 Task: Add an event with the title Presentation Rehearsal and Feedback Session, date '2023/12/04', time 8:30 AM to 10:30 AMand add a description: Based on the analysis conducted, providing recommendations and actionable insights for future campaigns or adjustments to the current campaign. These recommendations may include refining the target audience, adjusting messaging, optimizing marketing channels, modifying creative elements, or reallocating resources.Select event color  Peacock . Add location for the event as: Antwerp, Belgium, logged in from the account softage.4@softage.netand send the event invitation to softage.1@softage.net and softage.2@softage.net. Set a reminder for the event Doesn't repeat
Action: Mouse moved to (84, 119)
Screenshot: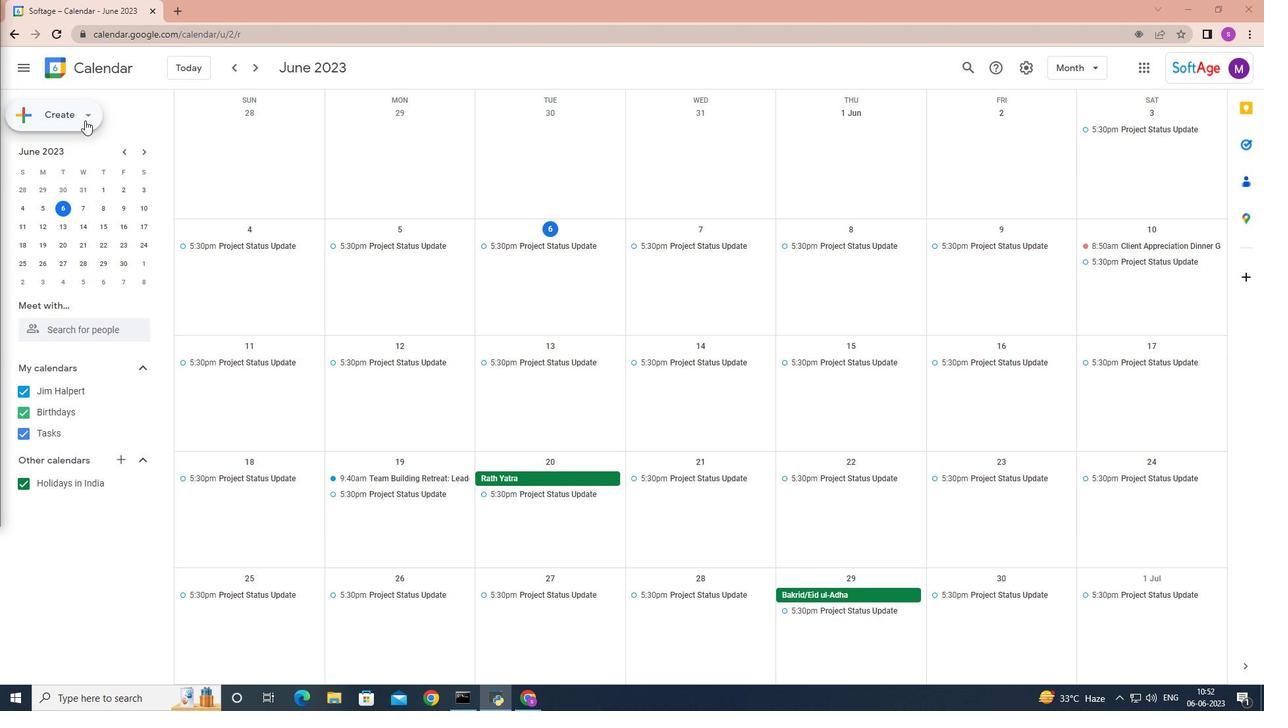 
Action: Mouse pressed left at (84, 119)
Screenshot: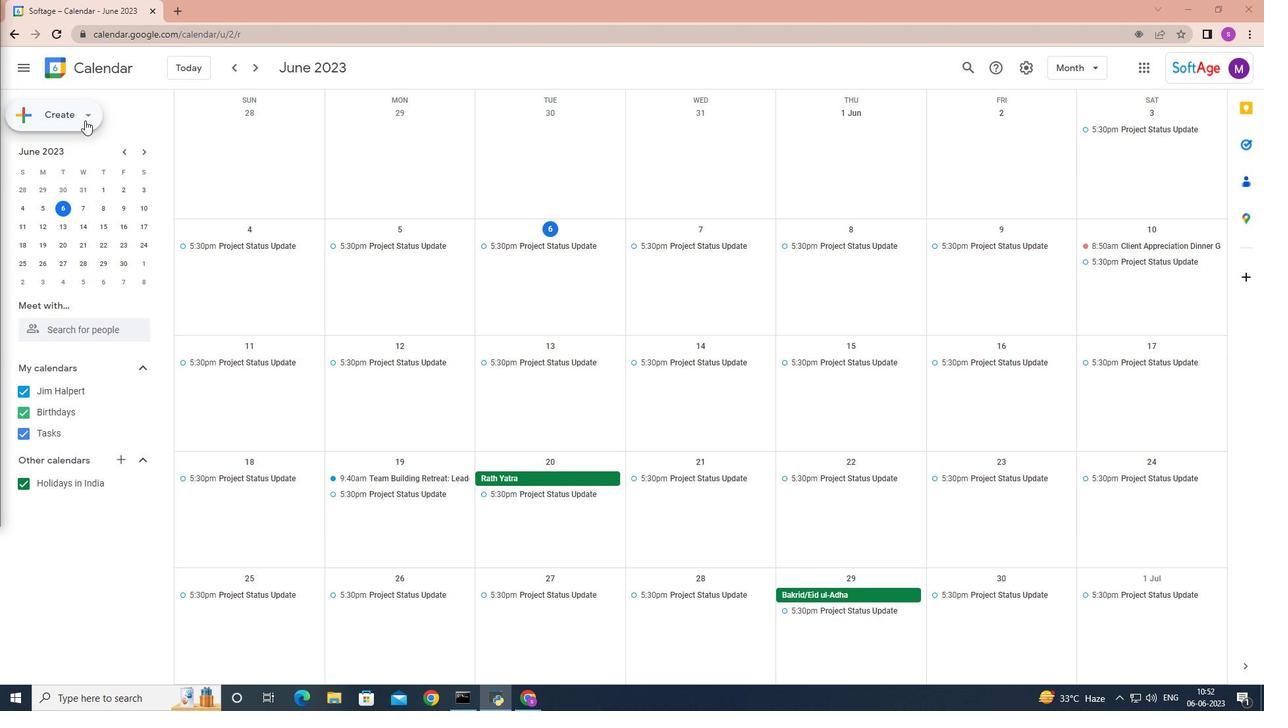 
Action: Mouse moved to (76, 148)
Screenshot: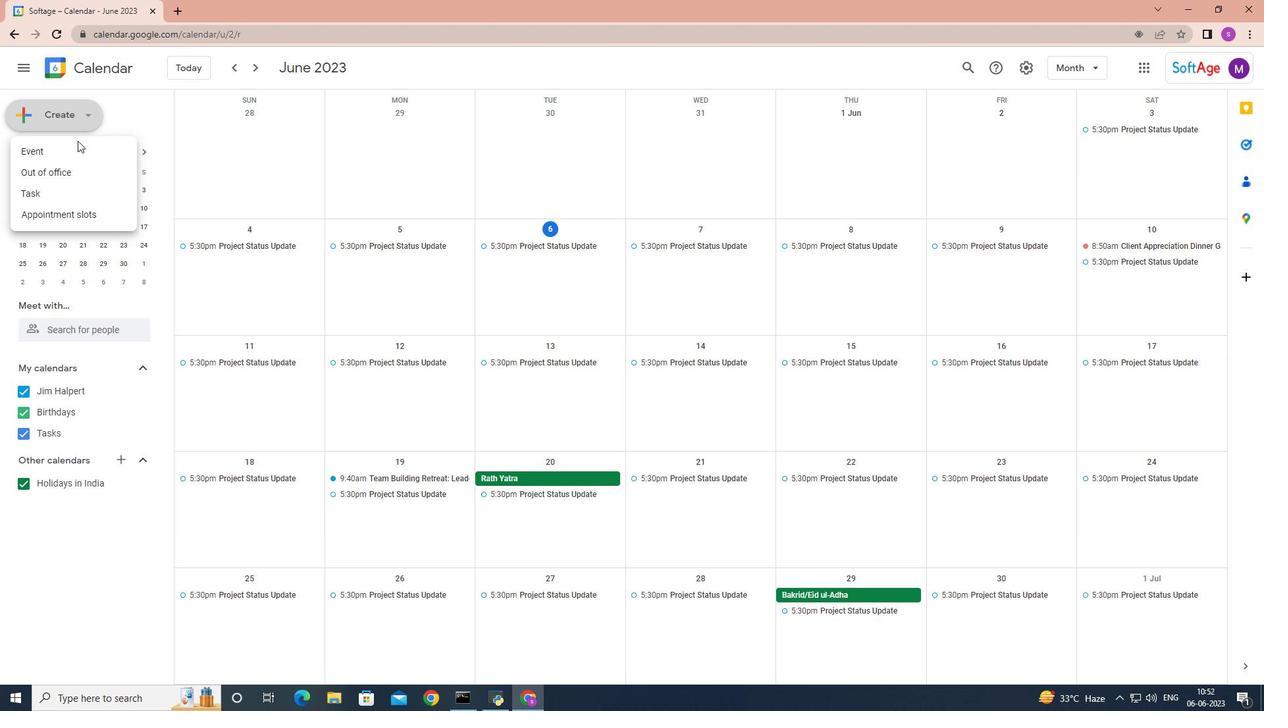 
Action: Mouse pressed left at (76, 148)
Screenshot: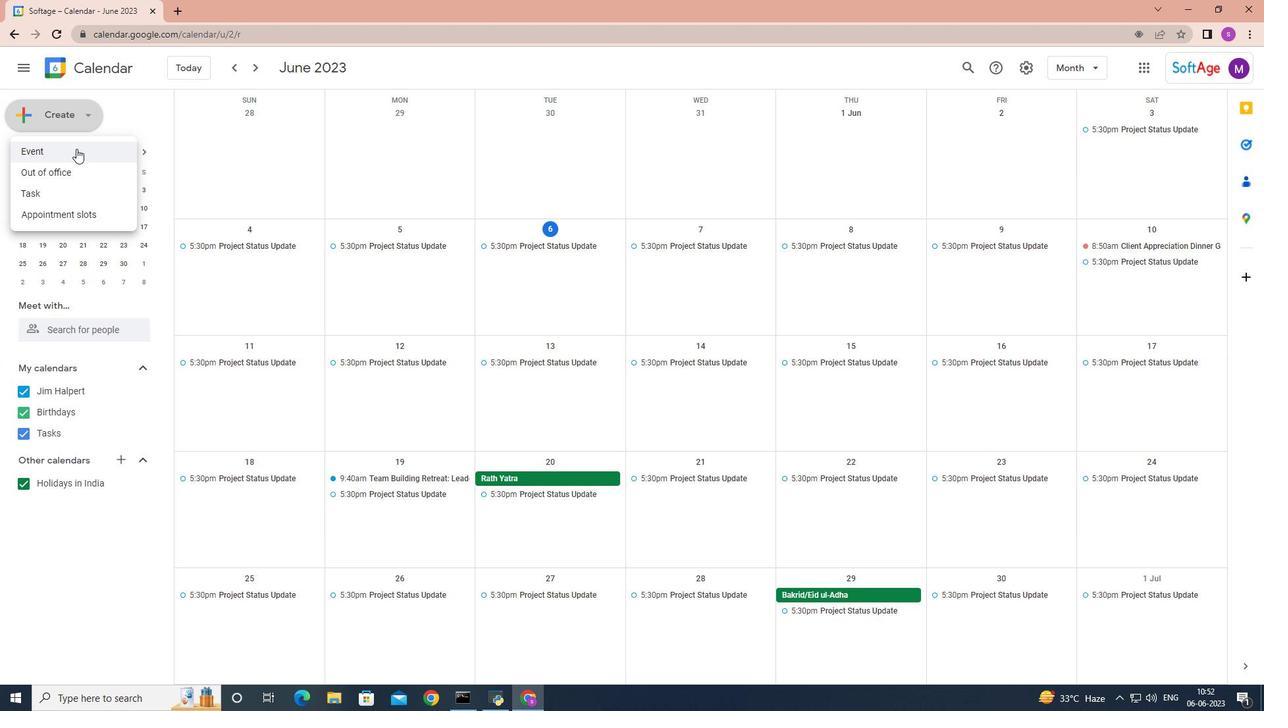 
Action: Mouse moved to (354, 518)
Screenshot: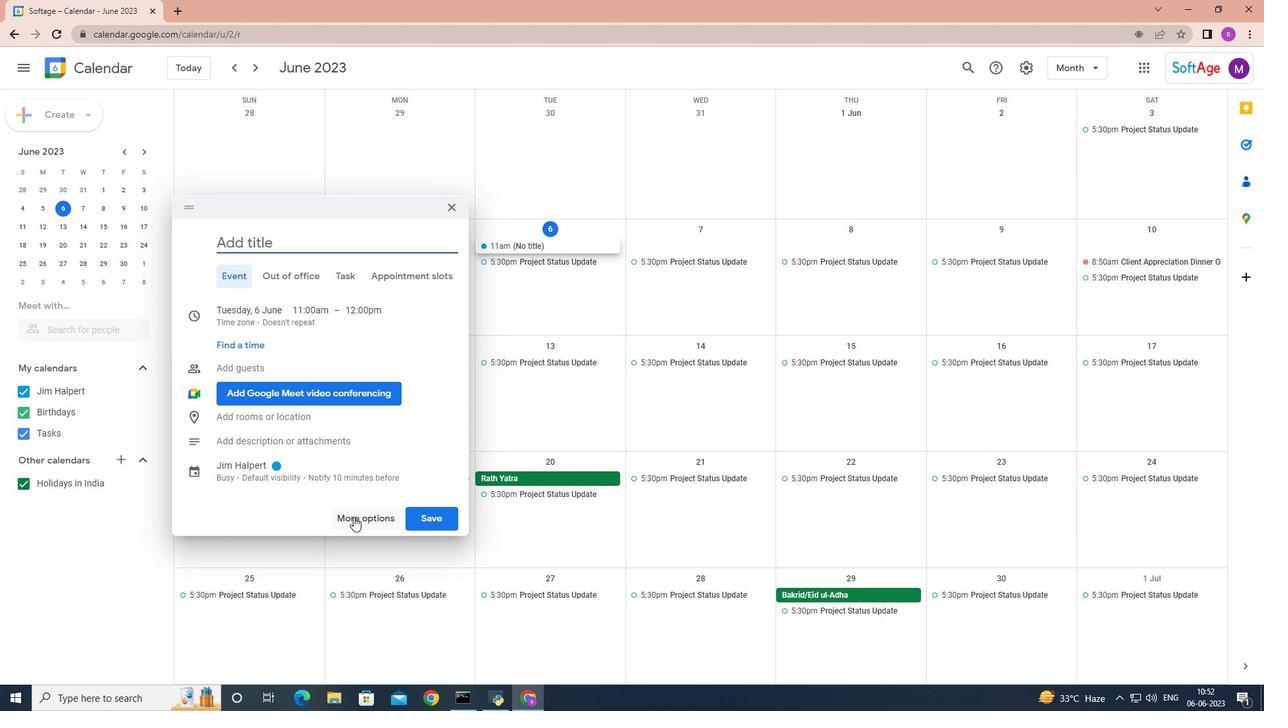 
Action: Mouse pressed left at (354, 518)
Screenshot: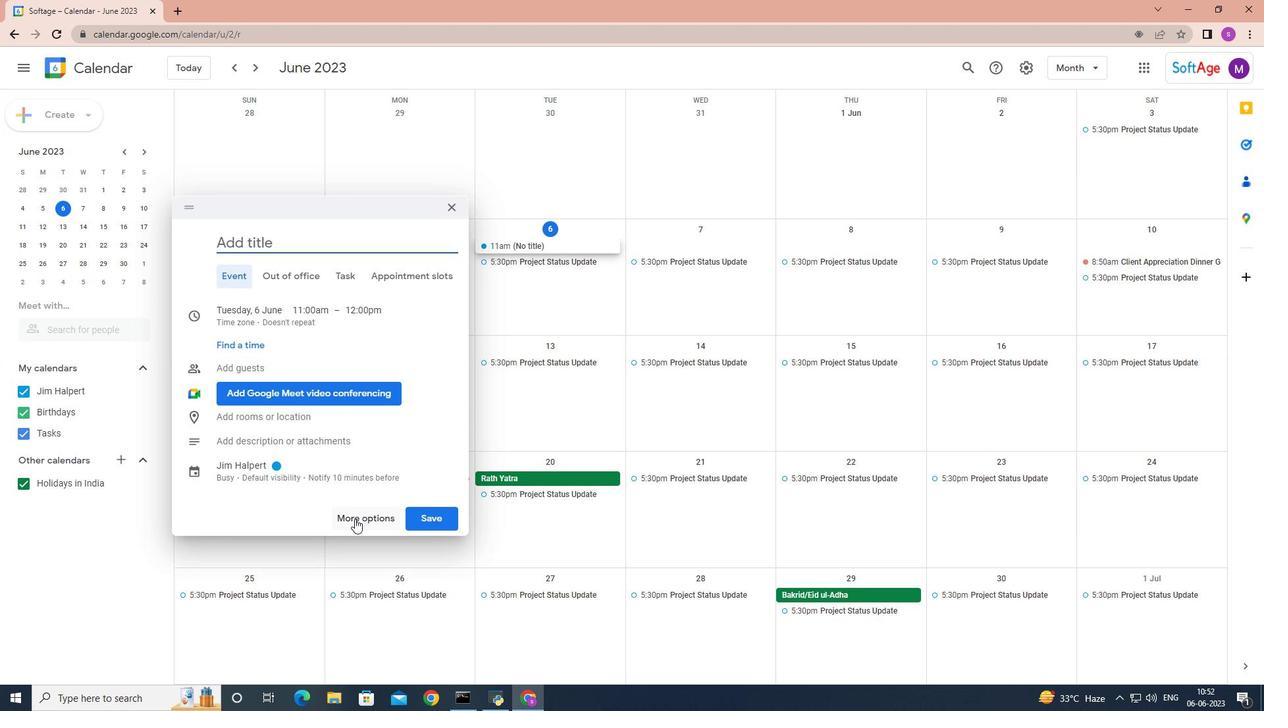 
Action: Mouse moved to (355, 520)
Screenshot: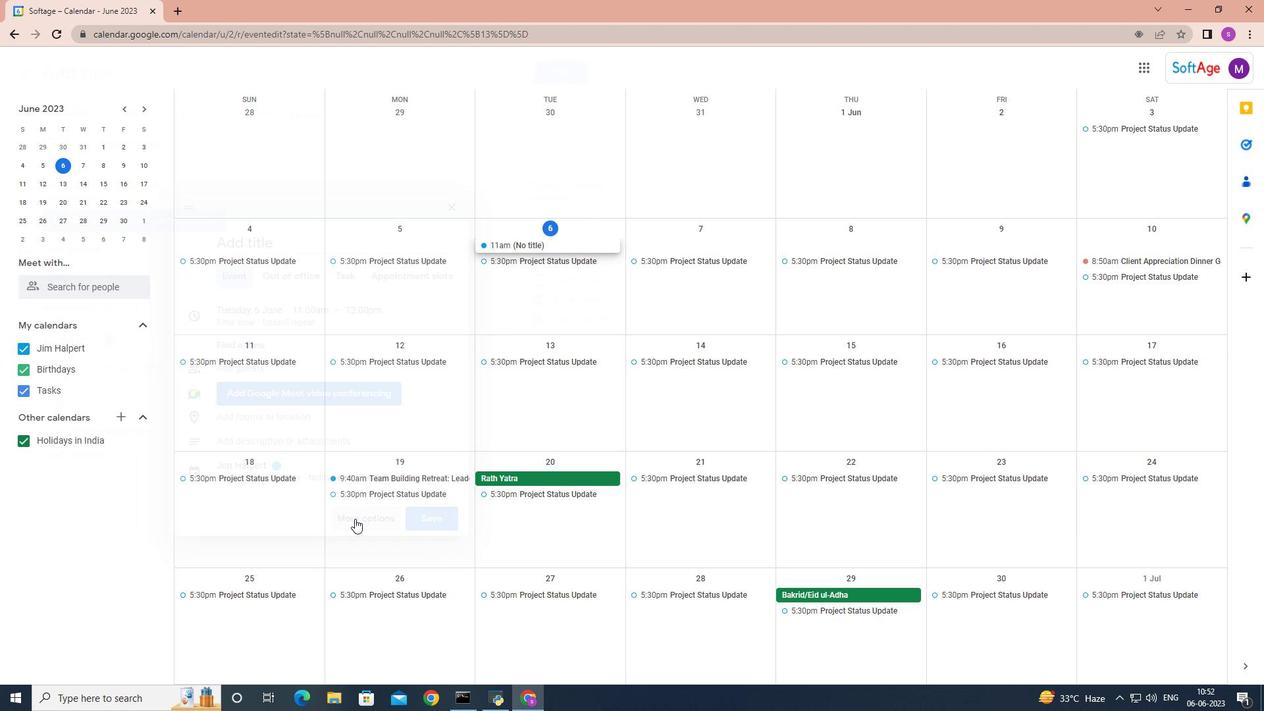 
Action: Key pressed <Key.shift>Presentation<Key.space><Key.shift>Red<Key.backspace>hearsal<Key.space>and<Key.space><Key.shift>Feedback<Key.space><Key.shift>Session<Key.space>
Screenshot: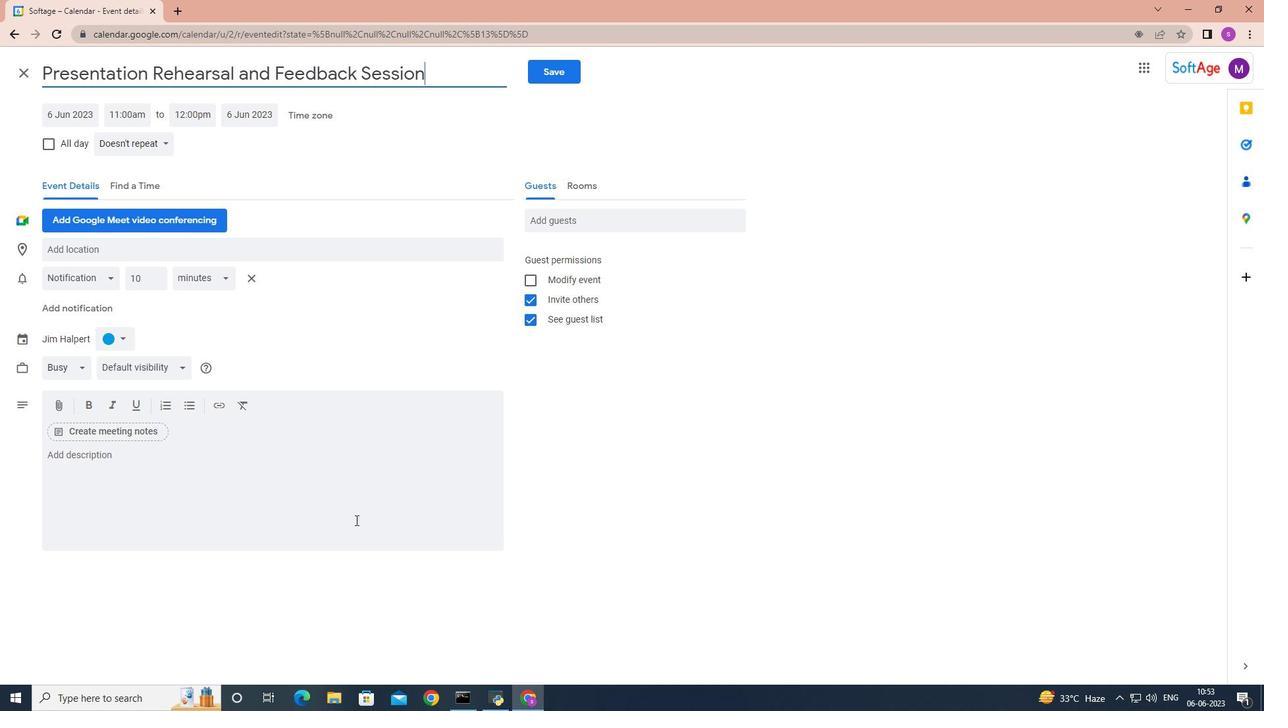 
Action: Mouse moved to (86, 113)
Screenshot: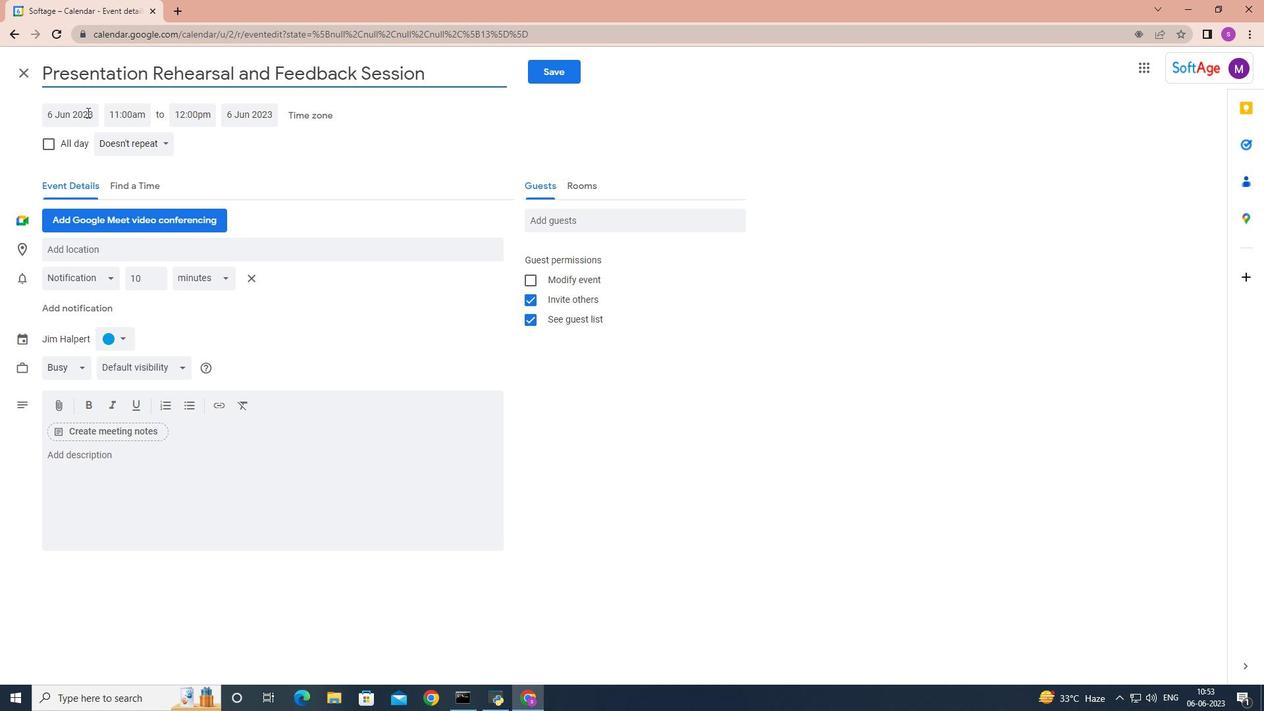 
Action: Mouse pressed left at (86, 113)
Screenshot: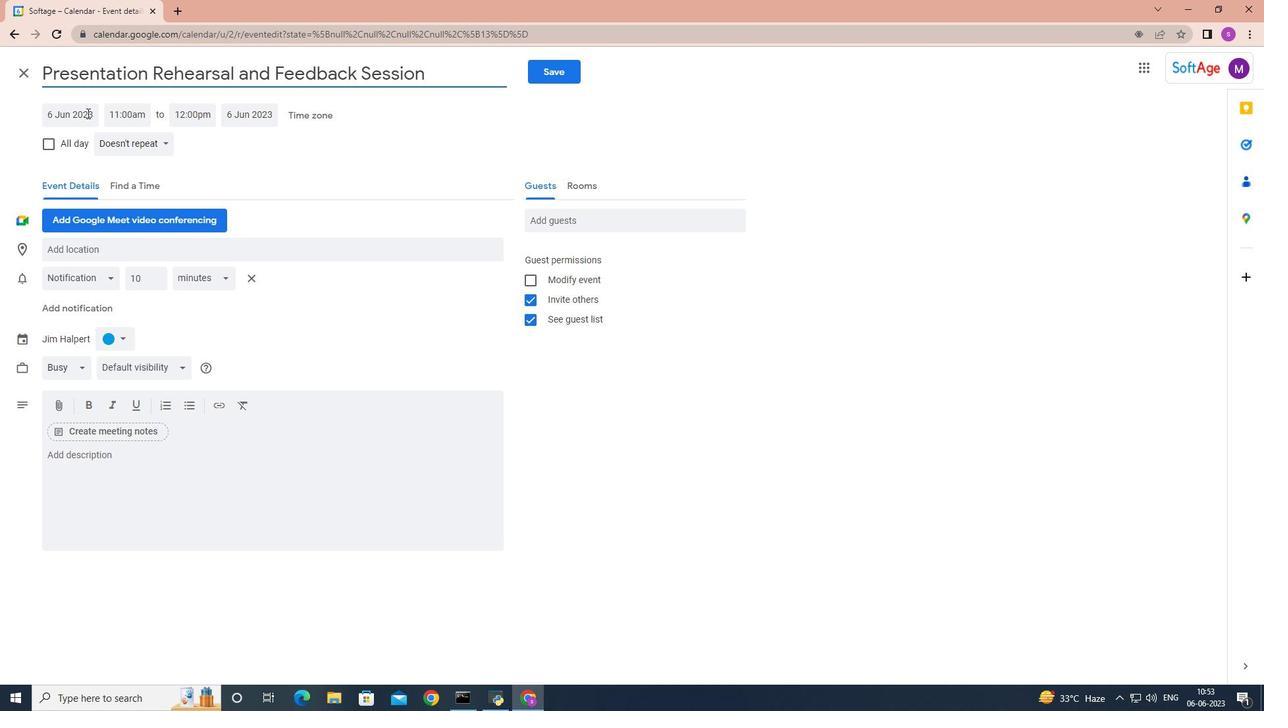 
Action: Mouse moved to (209, 140)
Screenshot: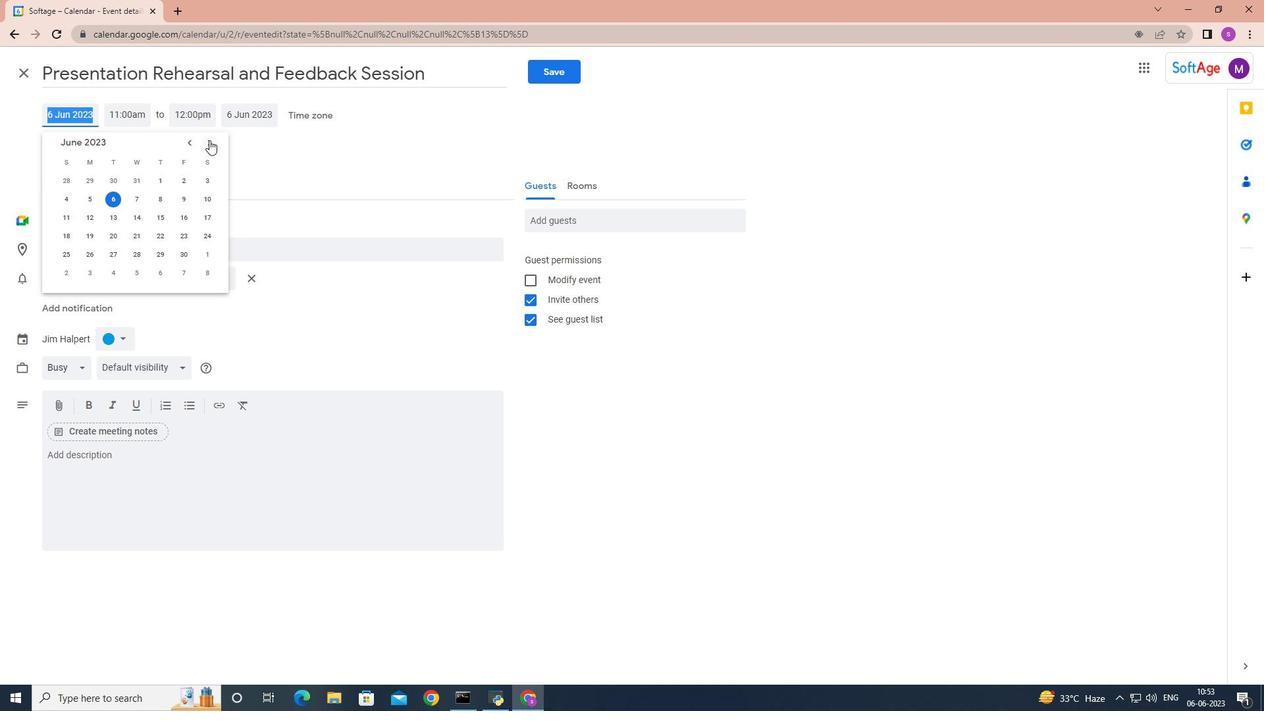 
Action: Mouse pressed left at (209, 140)
Screenshot: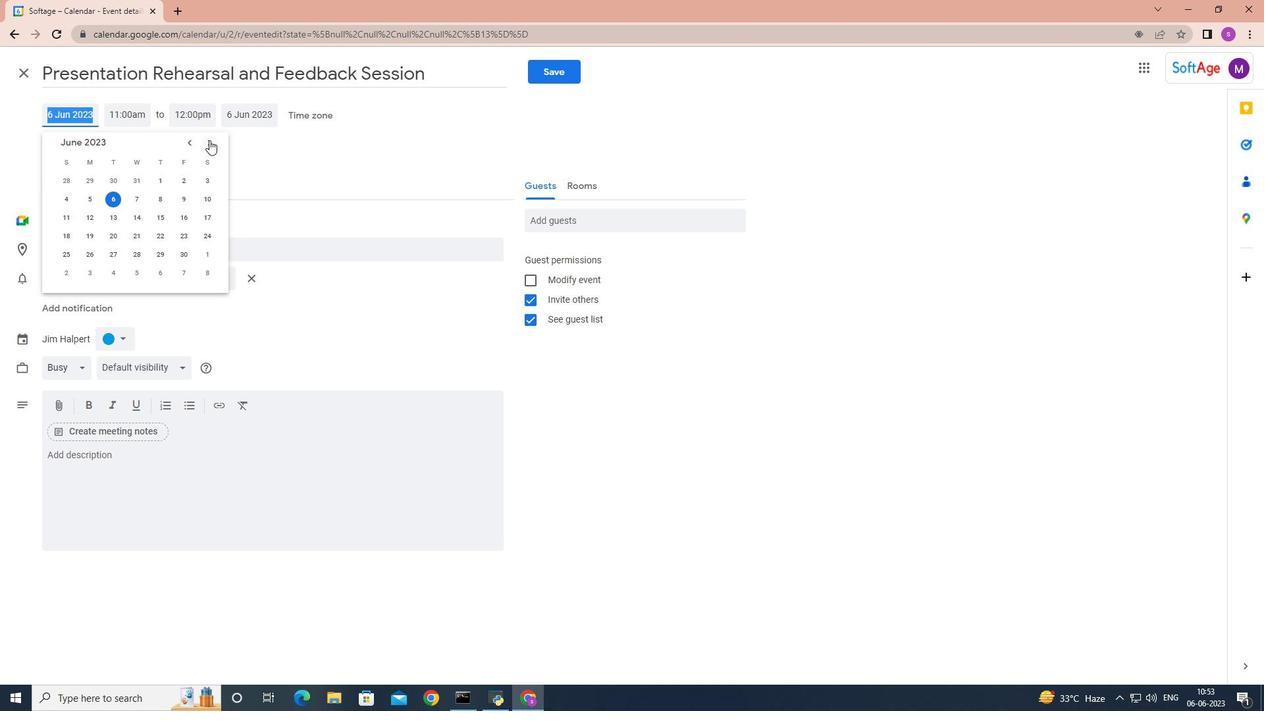 
Action: Mouse pressed left at (209, 140)
Screenshot: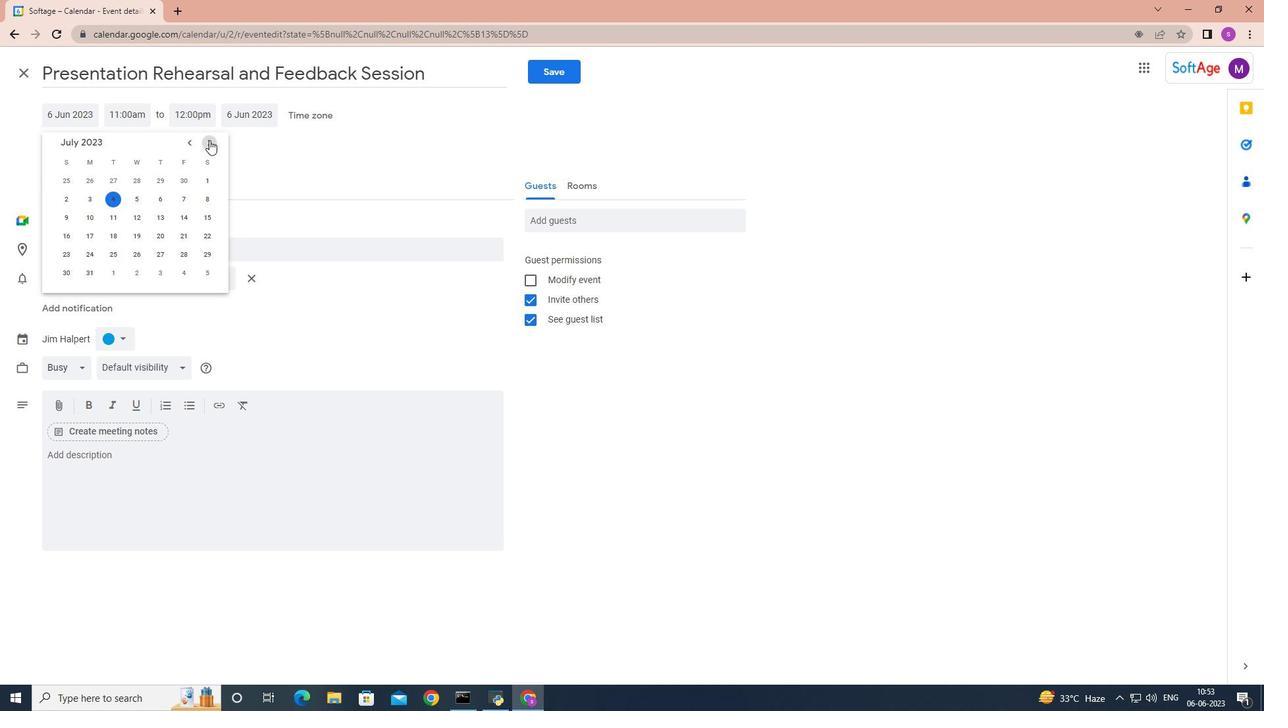 
Action: Mouse pressed left at (209, 140)
Screenshot: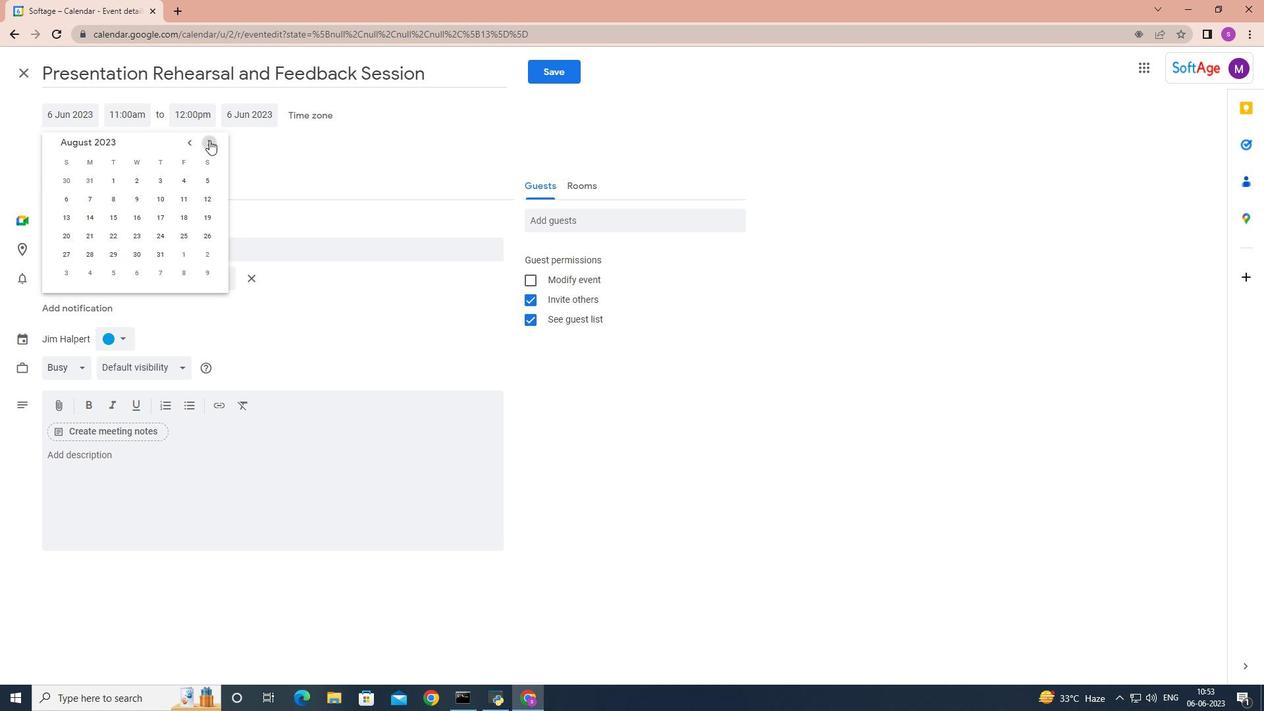
Action: Mouse pressed left at (209, 140)
Screenshot: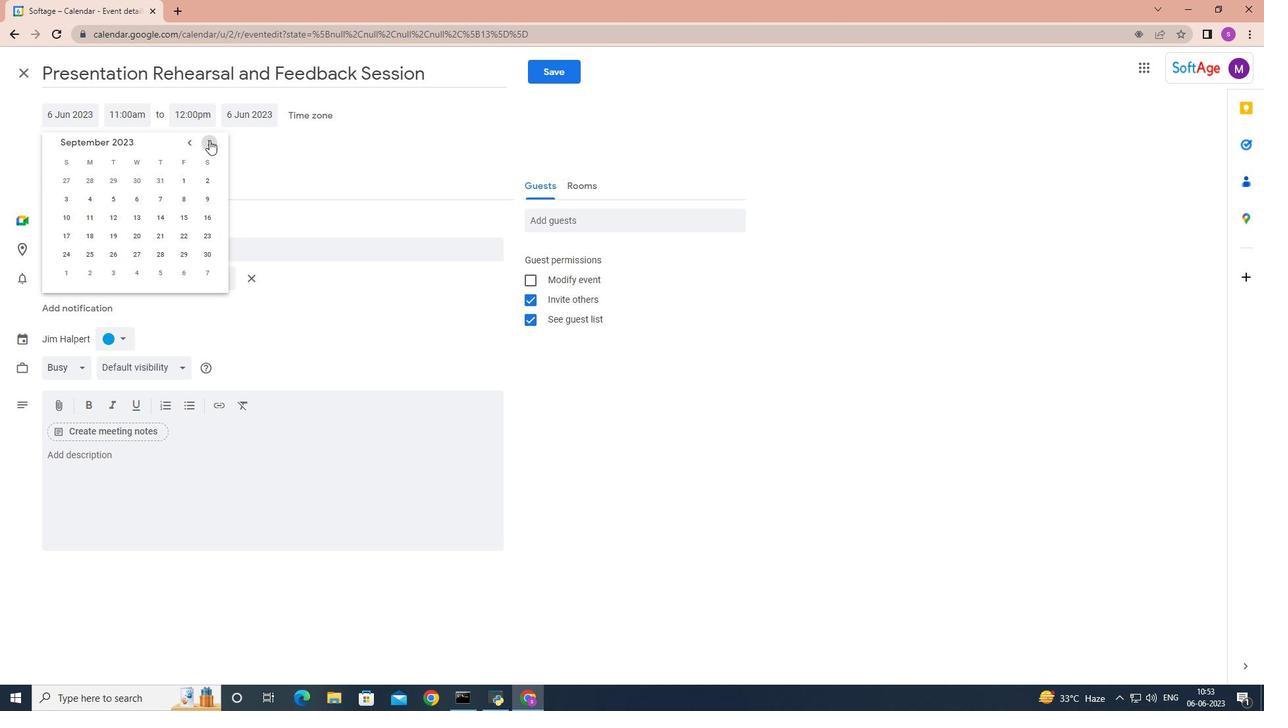 
Action: Mouse pressed left at (209, 140)
Screenshot: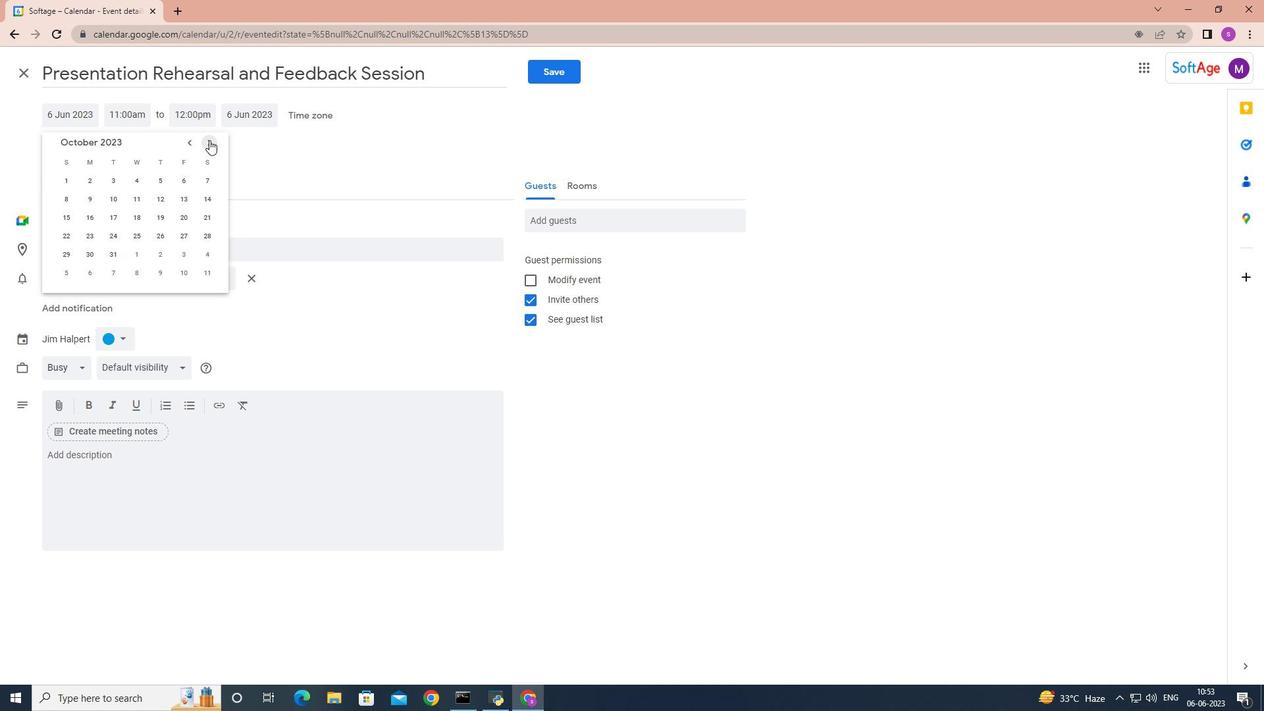 
Action: Mouse pressed left at (209, 140)
Screenshot: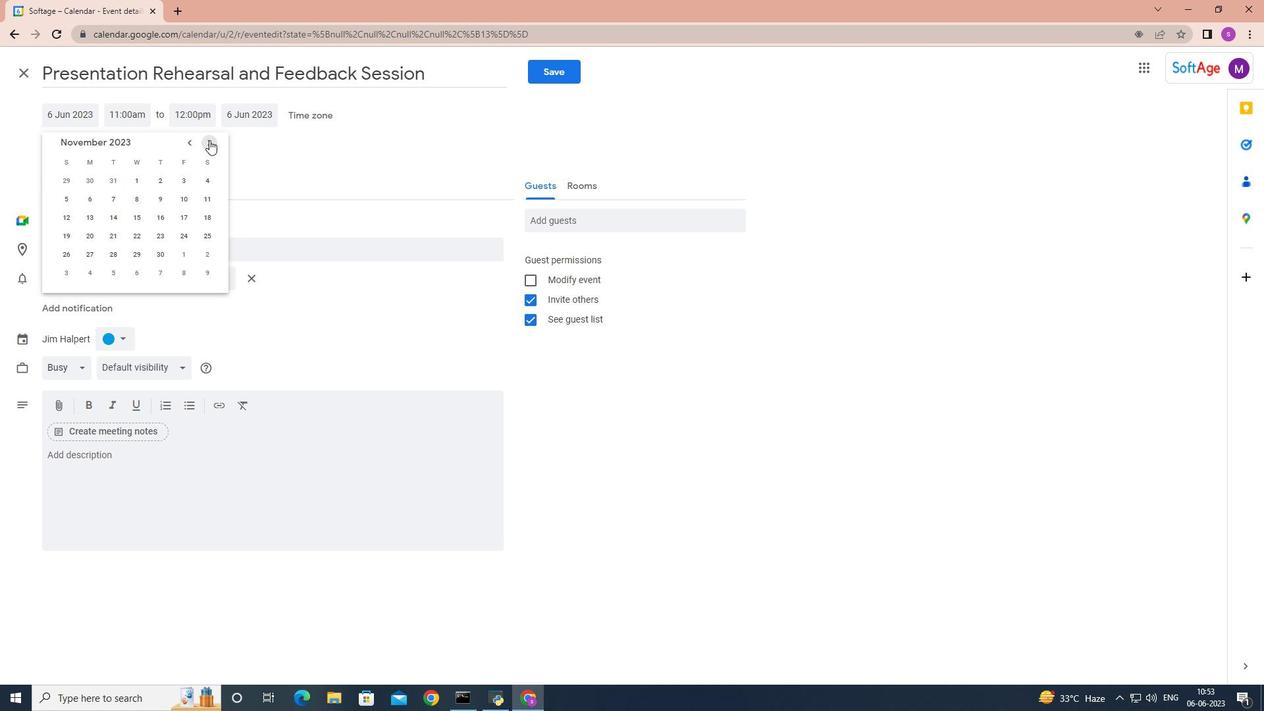 
Action: Mouse moved to (91, 200)
Screenshot: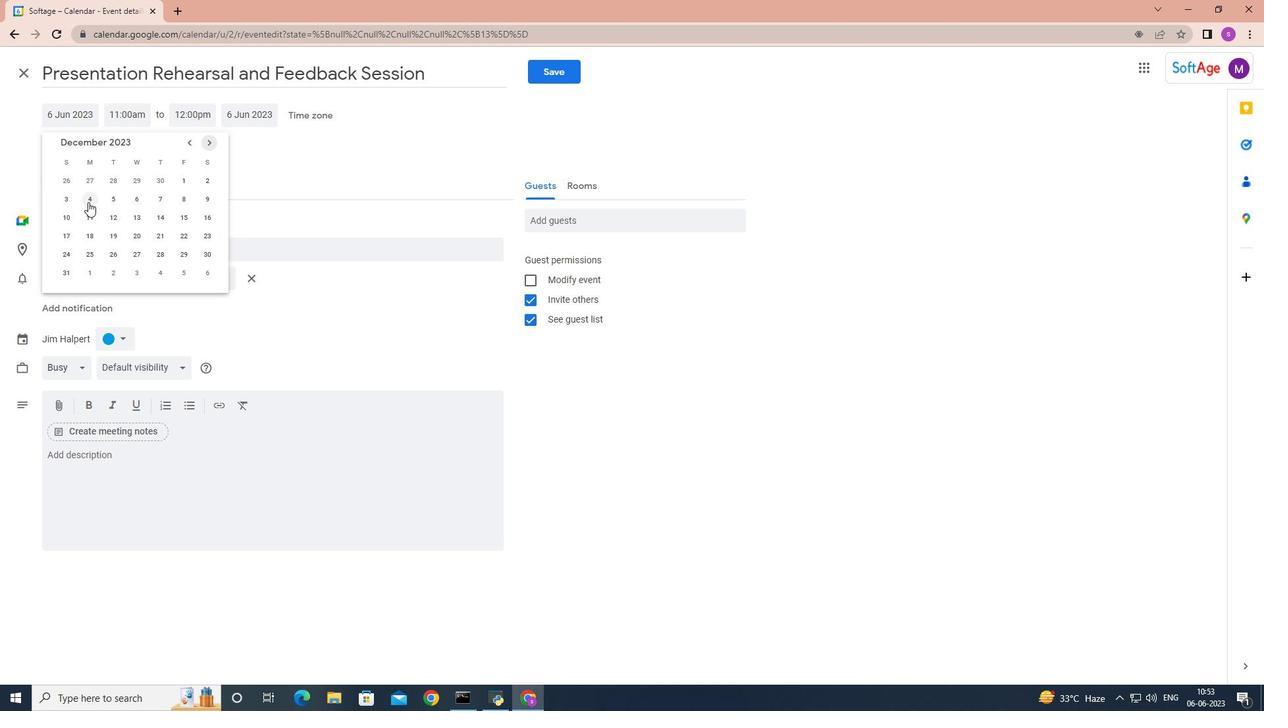 
Action: Mouse pressed left at (91, 200)
Screenshot: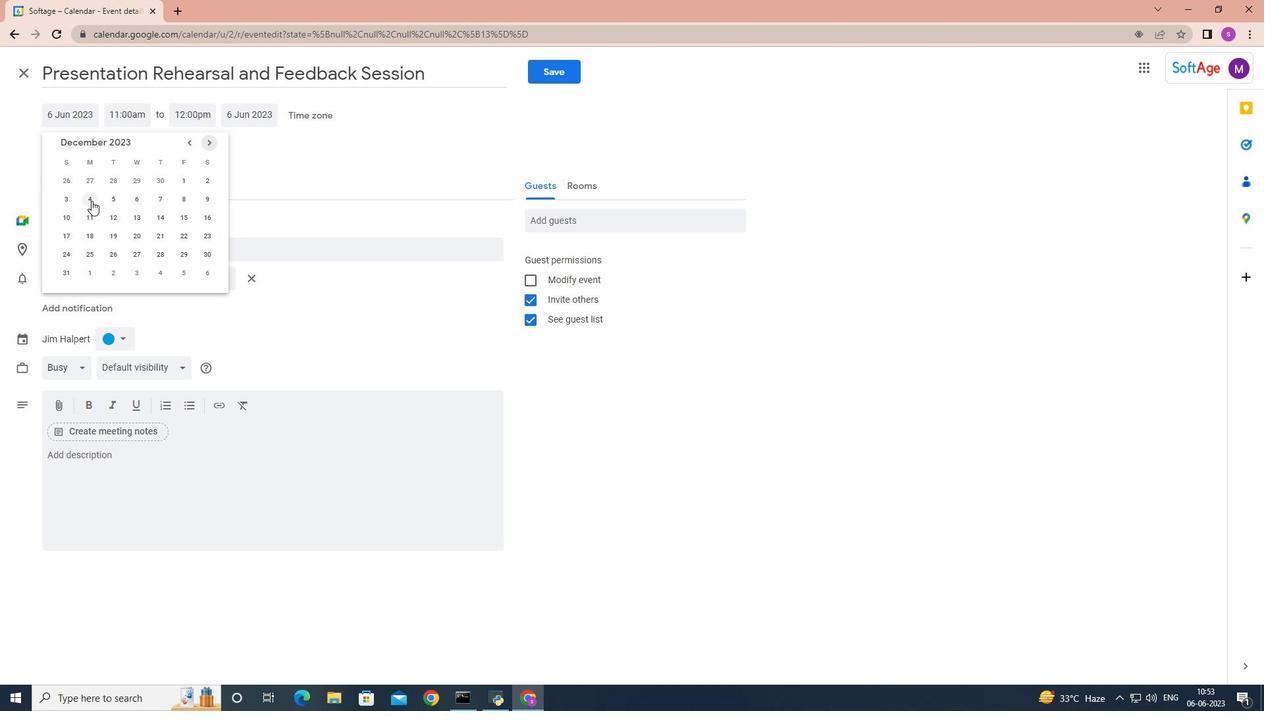 
Action: Mouse moved to (130, 112)
Screenshot: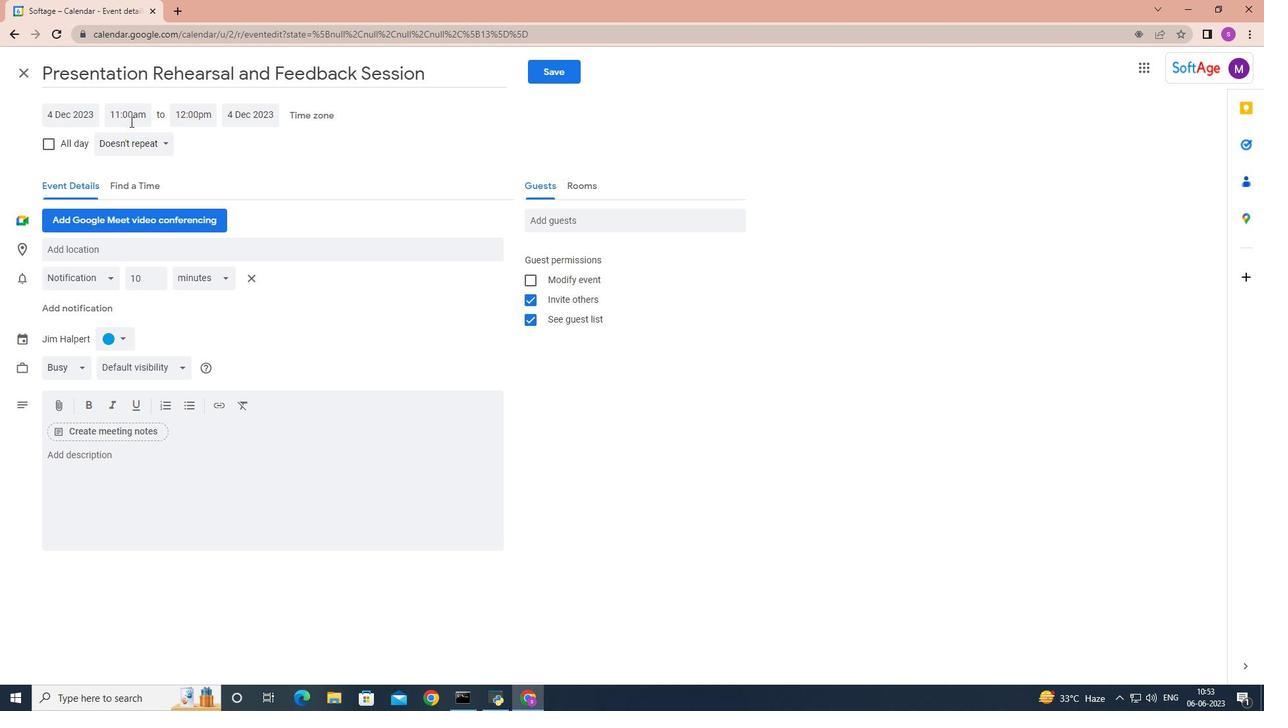 
Action: Mouse pressed left at (130, 112)
Screenshot: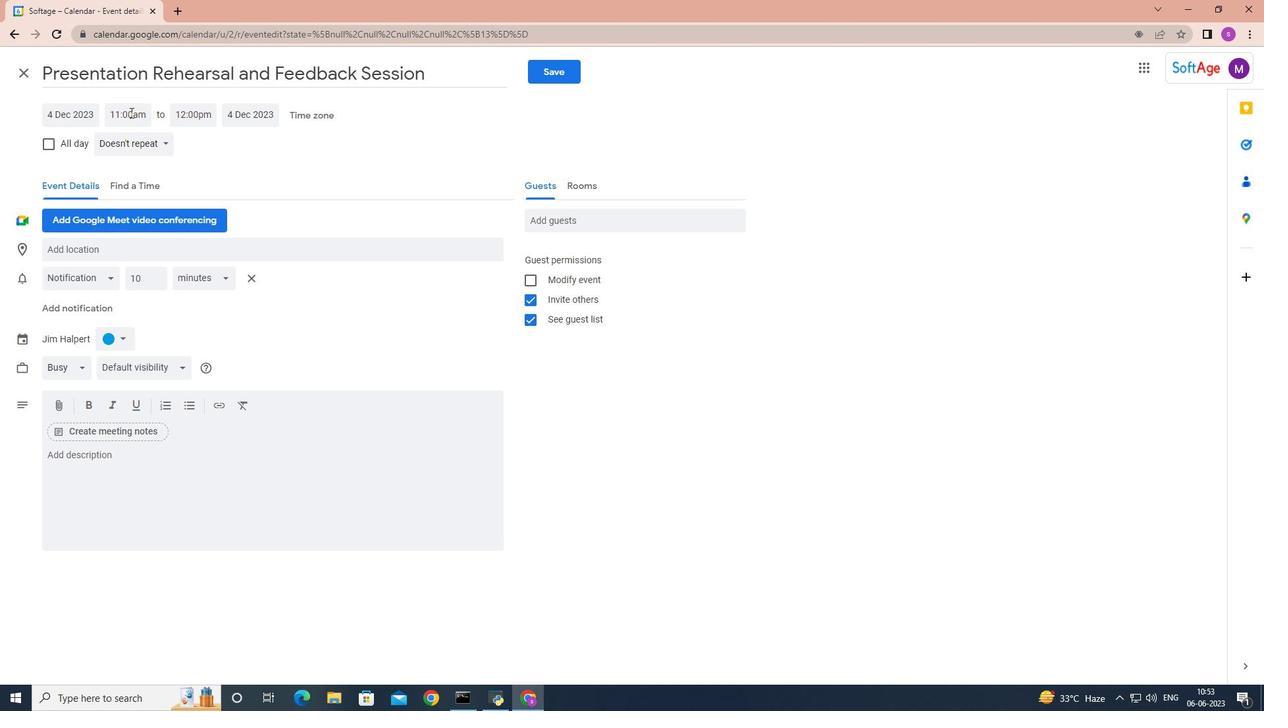 
Action: Mouse moved to (158, 188)
Screenshot: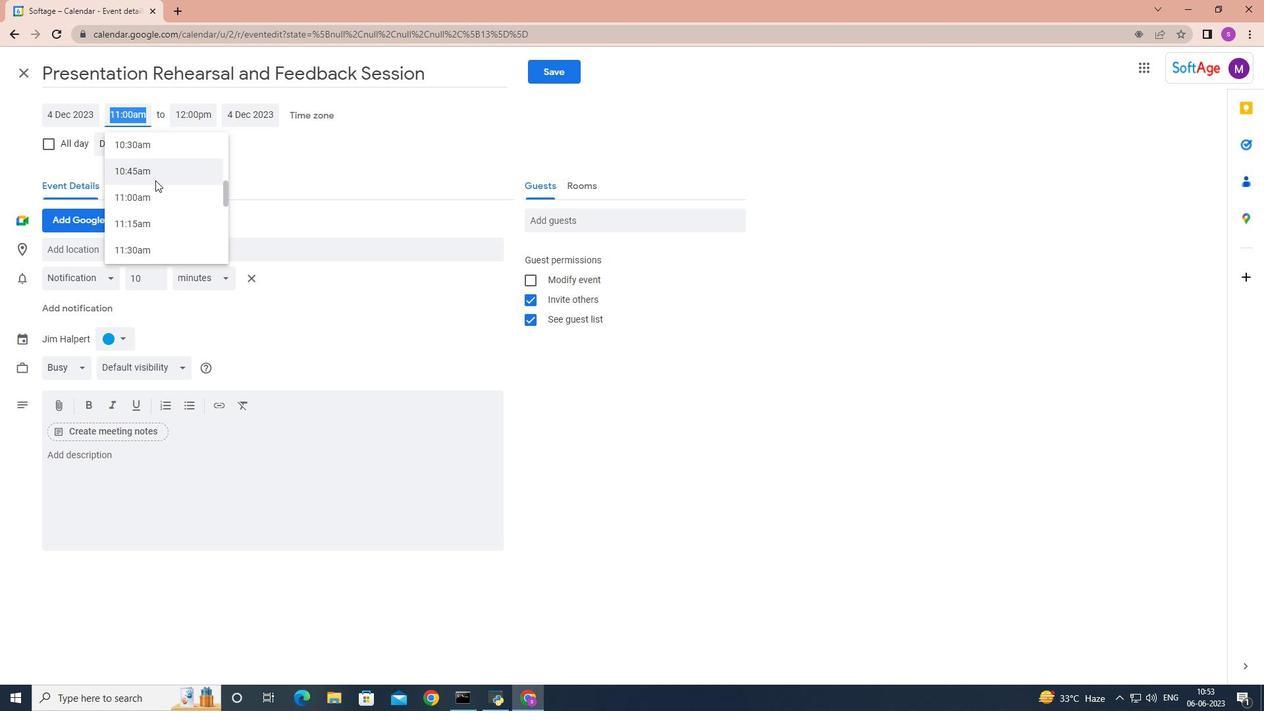 
Action: Mouse scrolled (158, 188) with delta (0, 0)
Screenshot: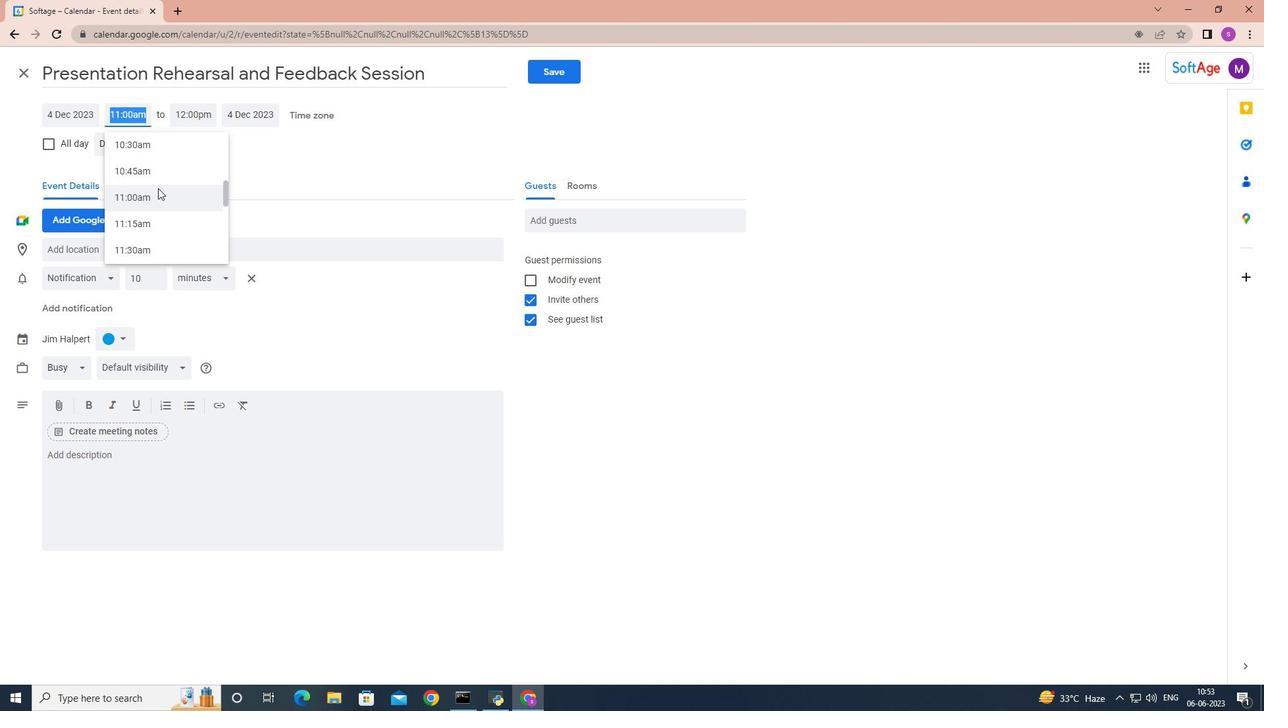 
Action: Mouse scrolled (158, 188) with delta (0, 0)
Screenshot: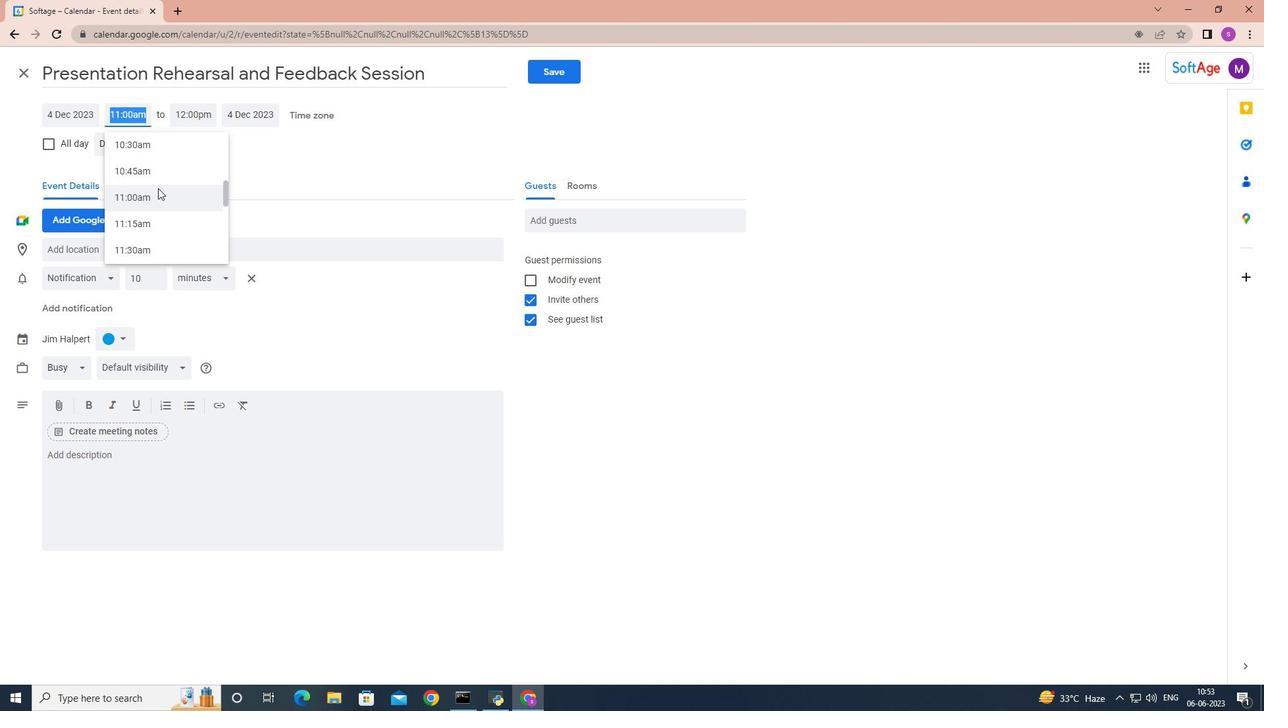 
Action: Mouse scrolled (158, 188) with delta (0, 0)
Screenshot: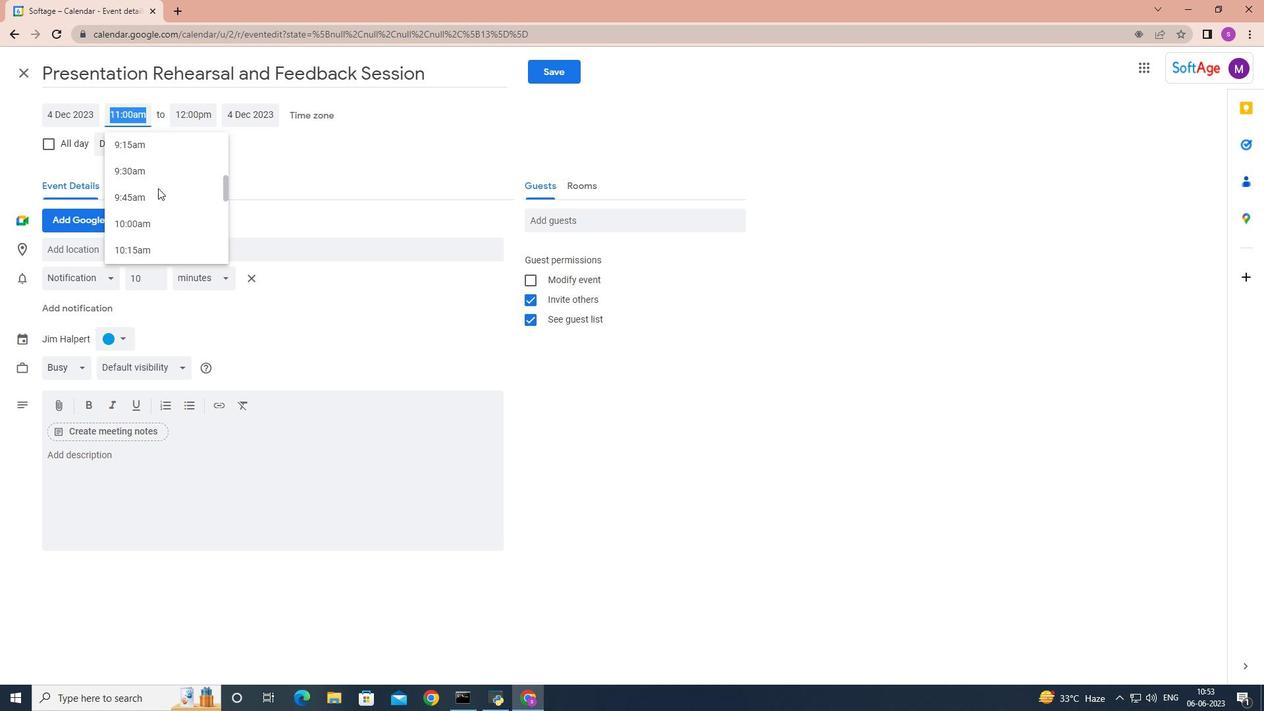 
Action: Mouse scrolled (158, 188) with delta (0, 0)
Screenshot: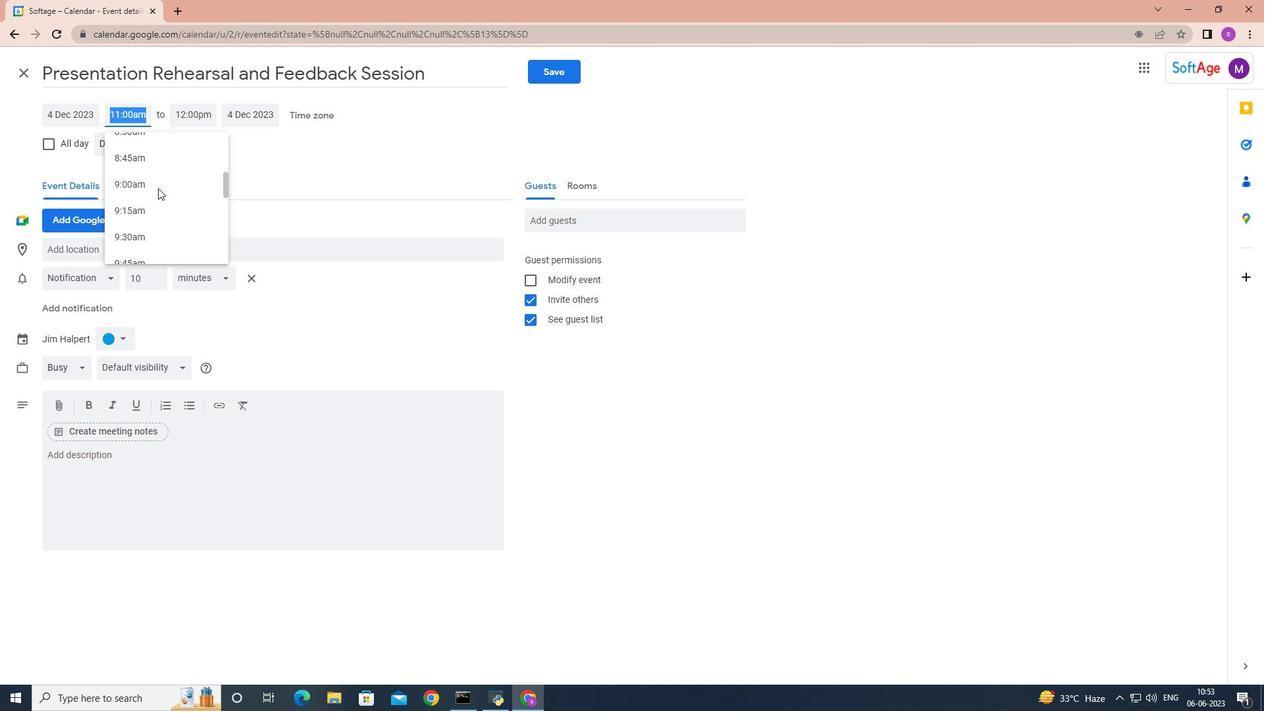 
Action: Mouse moved to (156, 198)
Screenshot: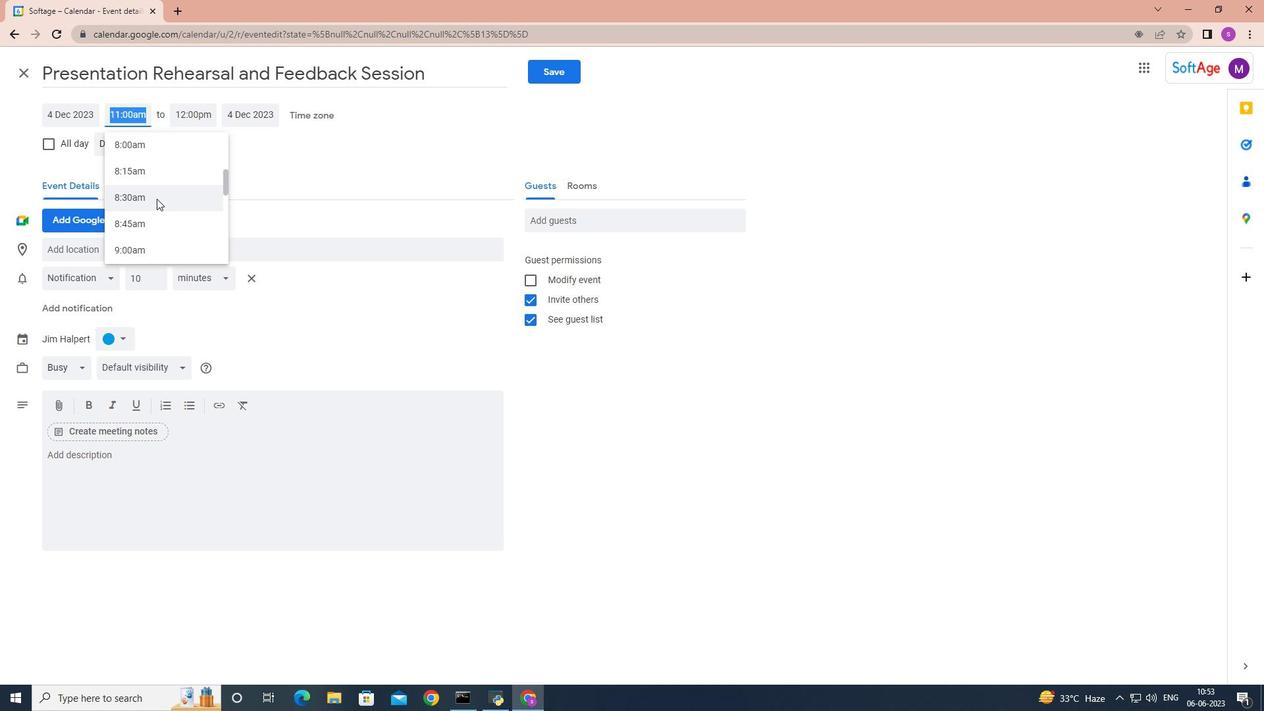
Action: Mouse pressed left at (156, 198)
Screenshot: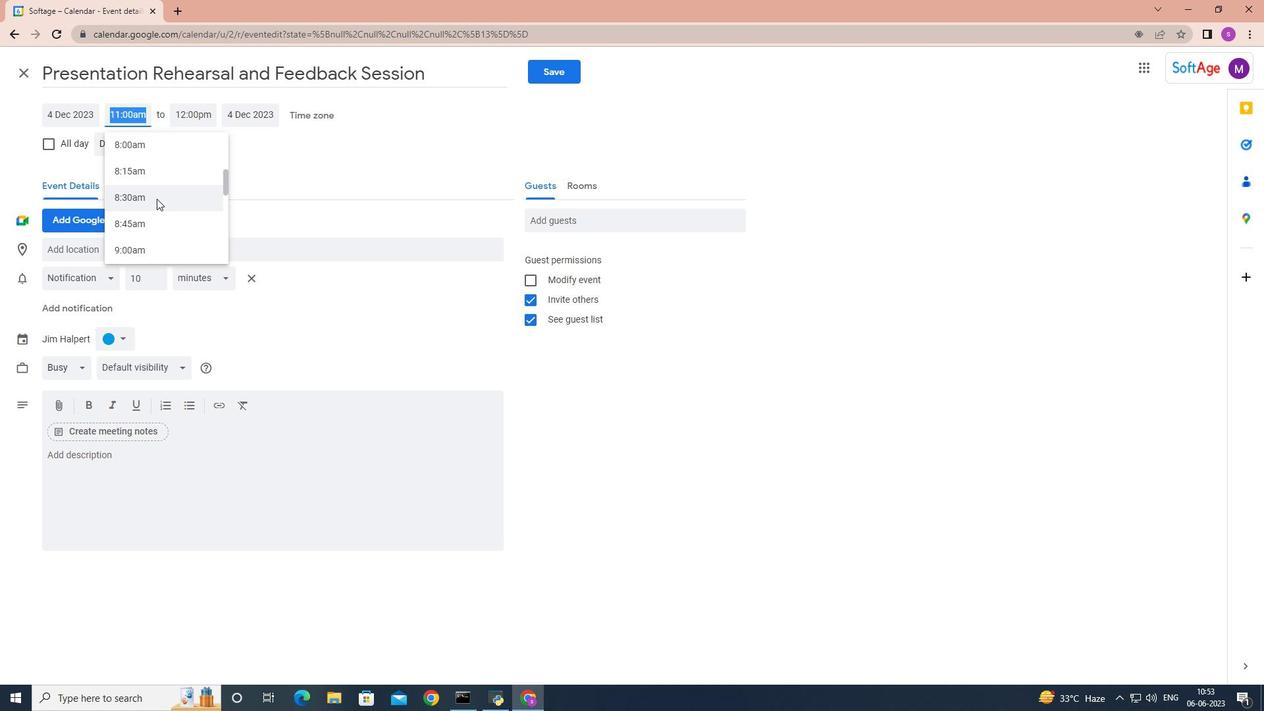 
Action: Mouse moved to (195, 114)
Screenshot: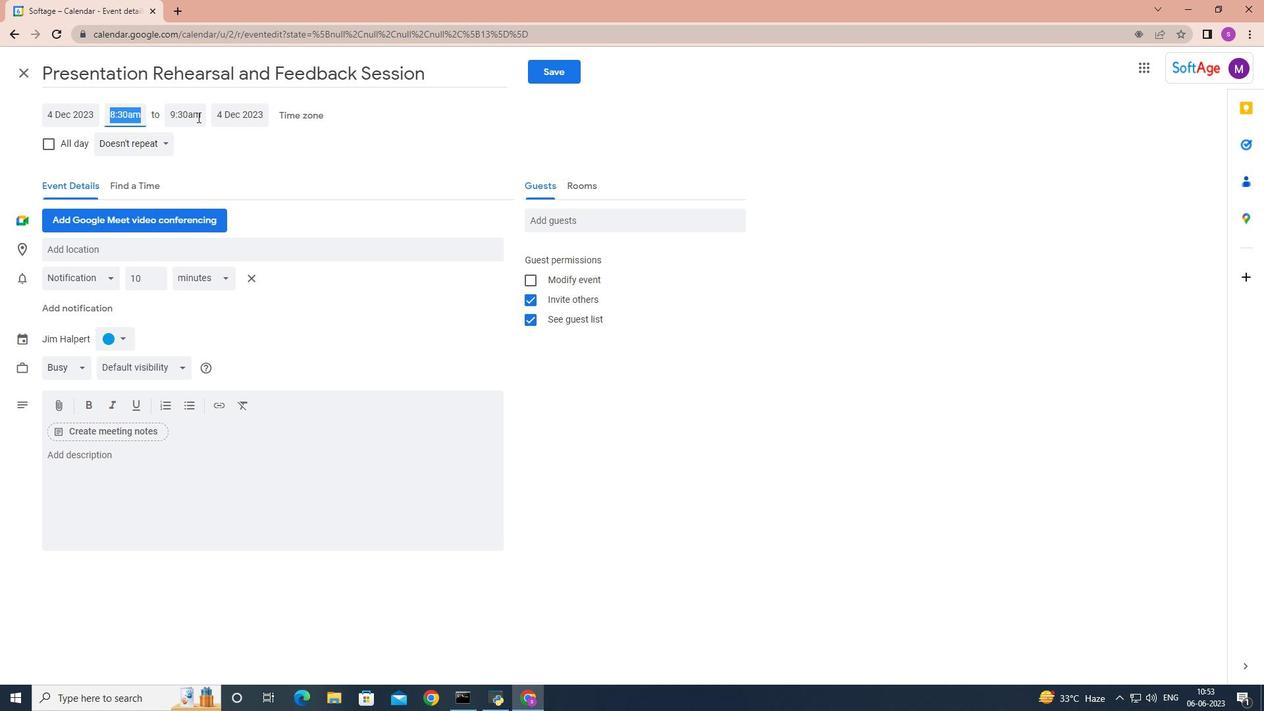 
Action: Mouse pressed left at (195, 114)
Screenshot: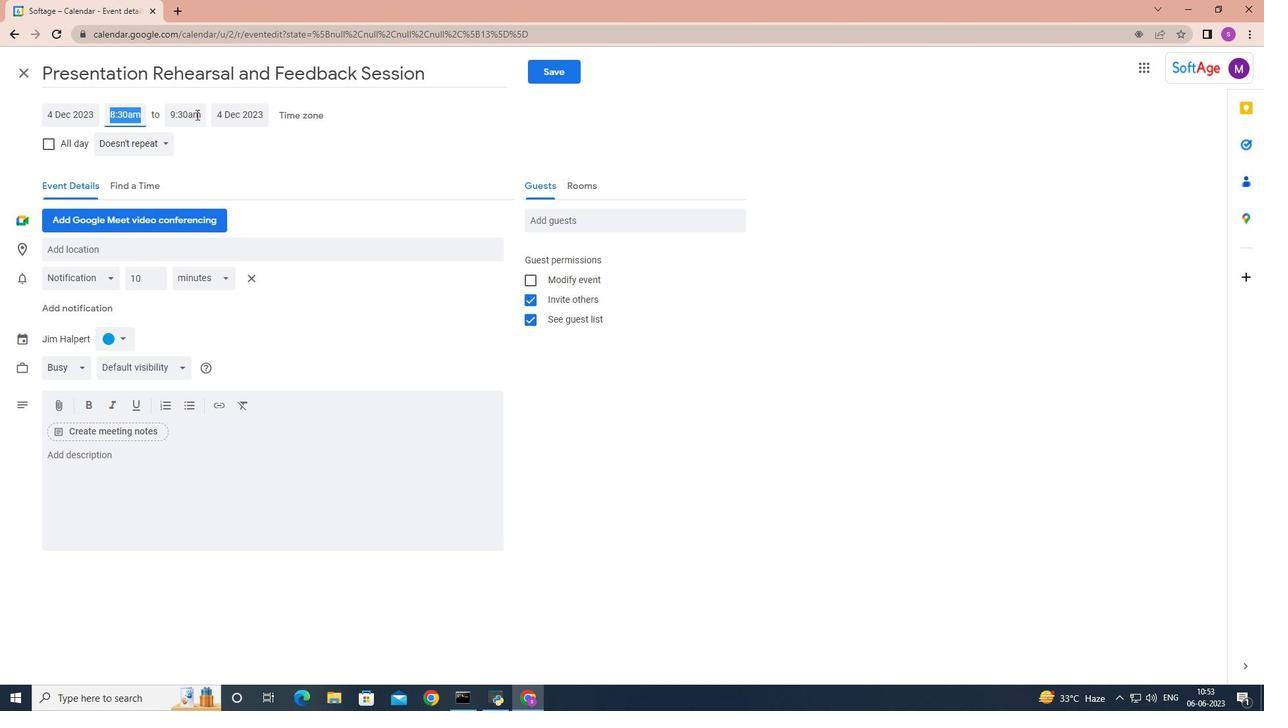 
Action: Mouse moved to (221, 248)
Screenshot: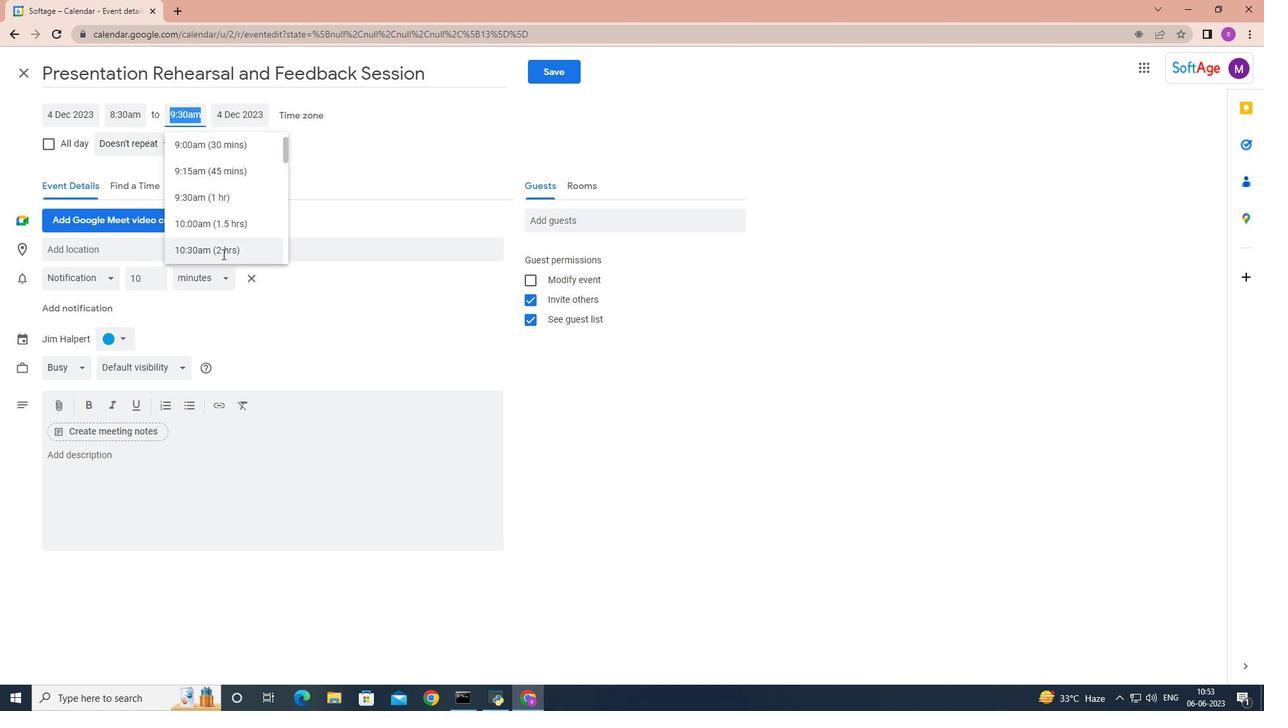 
Action: Mouse pressed left at (221, 248)
Screenshot: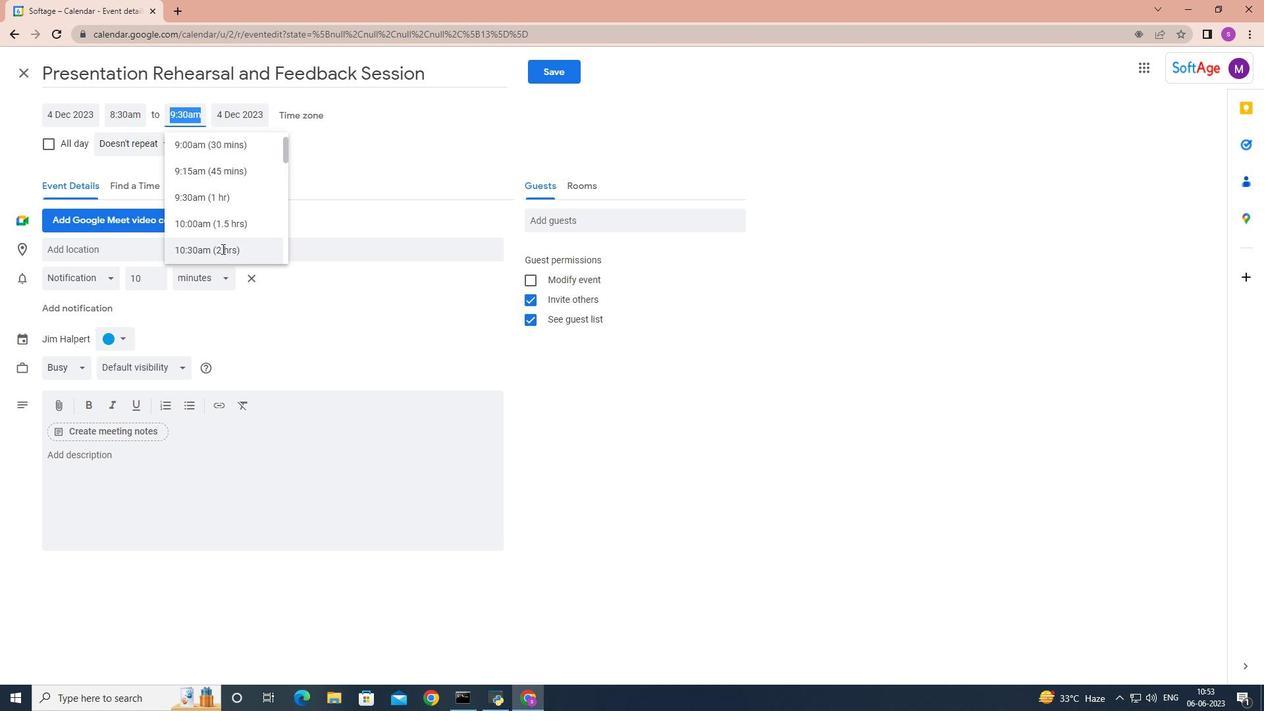 
Action: Mouse moved to (121, 464)
Screenshot: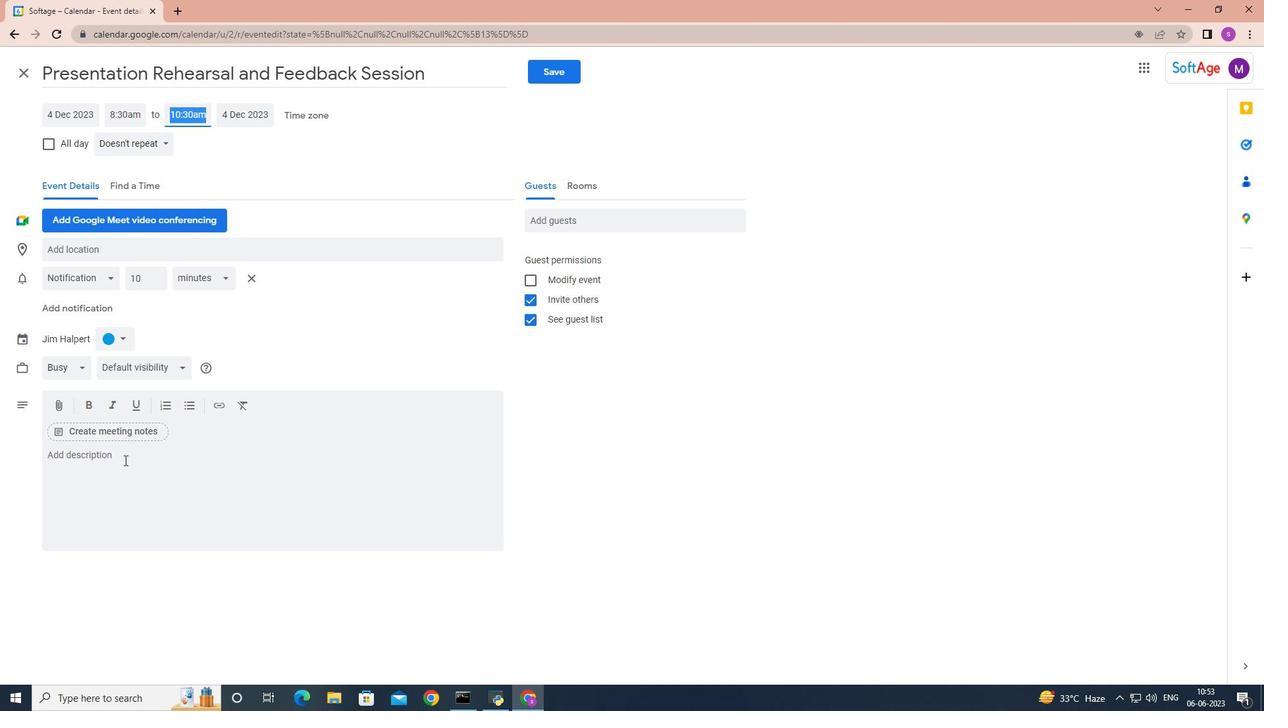 
Action: Mouse pressed left at (121, 464)
Screenshot: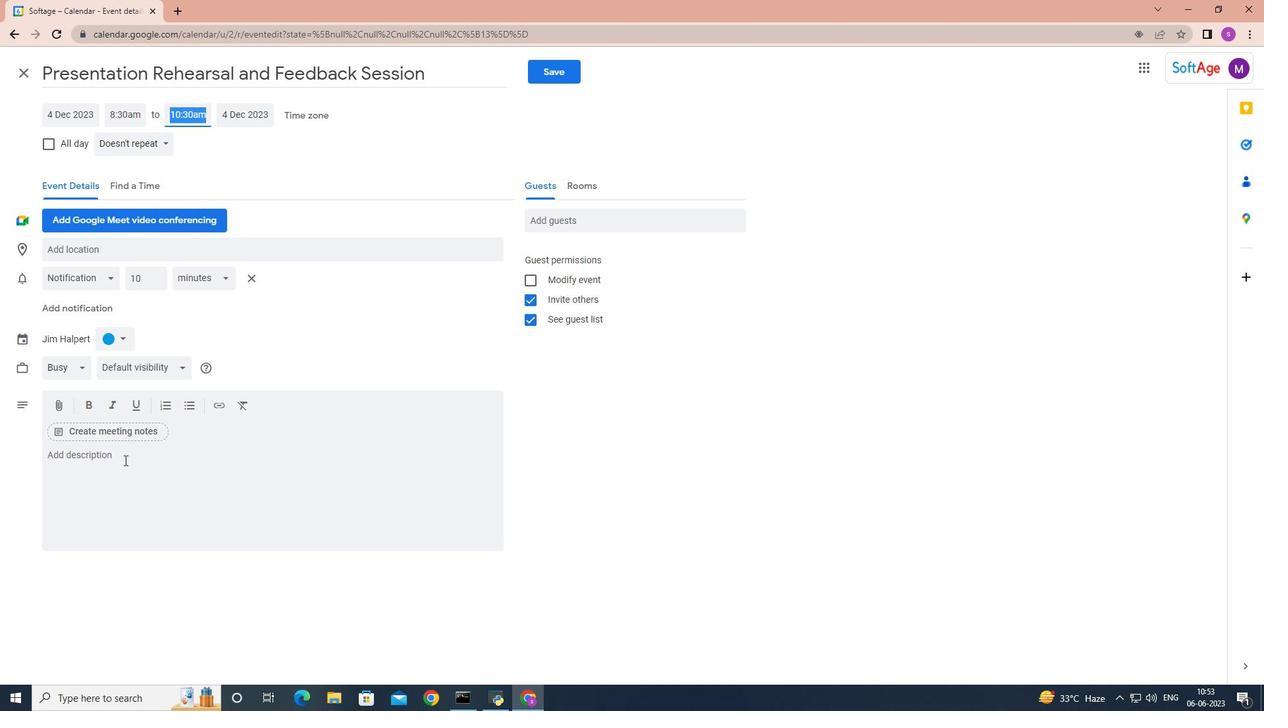 
Action: Mouse moved to (121, 464)
Screenshot: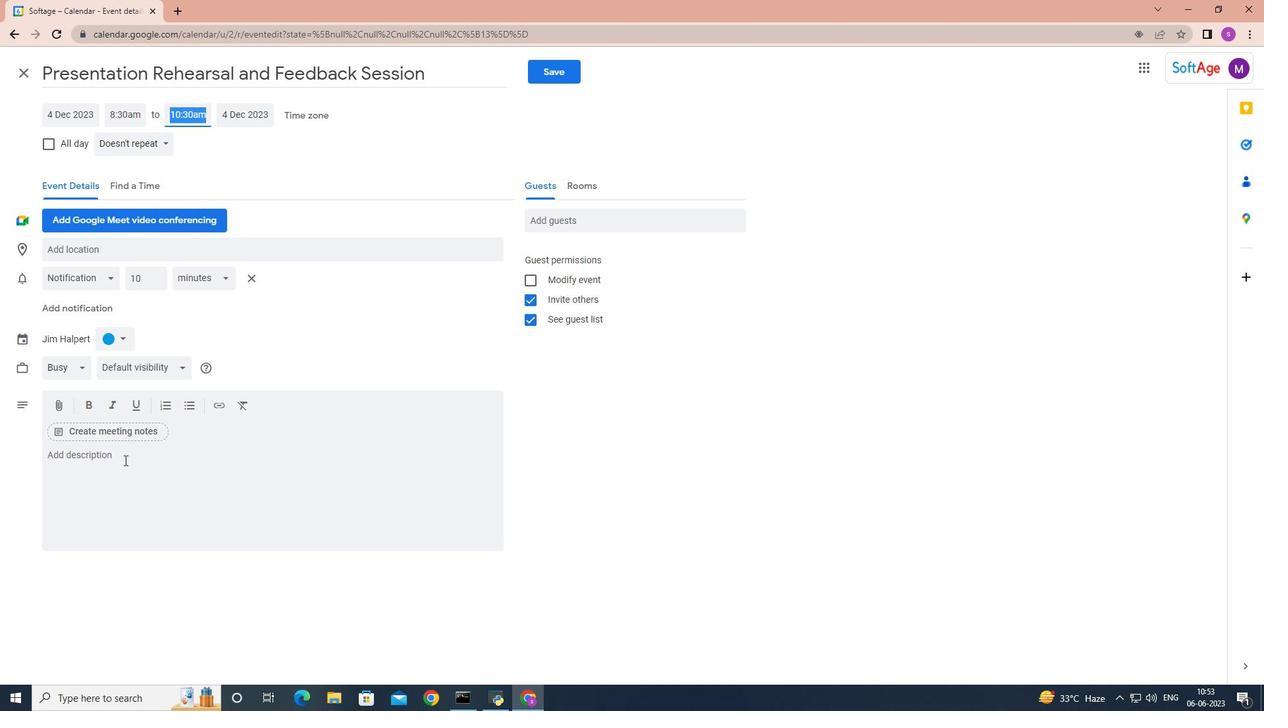 
Action: Key pressed <Key.shift>Based<Key.space>on<Key.space>the<Key.space>analysis<Key.space>conducted,<Key.space><Key.shift>Providing<Key.space>recommendations<Key.space>and<Key.space>actionable<Key.space>insights<Key.space>foe<Key.backspace>r<Key.space>future<Key.space>campaigns<Key.space>or<Key.space>adjustments<Key.space>to<Key.space>thr<Key.space><Key.backspace><Key.backspace>e<Key.space>current<Key.space>campaign.<Key.space><Key.shift>Thes<Key.space><Key.backspace>e<Key.space>recommendations<Key.space>may<Key.space>incli<Key.backspace>ude<Key.space>refining<Key.space>the<Key.space>target<Key.space>audience,<Key.space>adjusting<Key.space>messaging,<Key.space>optimizing<Key.space>marketing<Key.space>channels,<Key.space>modifying<Key.space>creative<Key.space>element<Key.space>or<Key.space>reallocation<Key.space>resources.
Screenshot: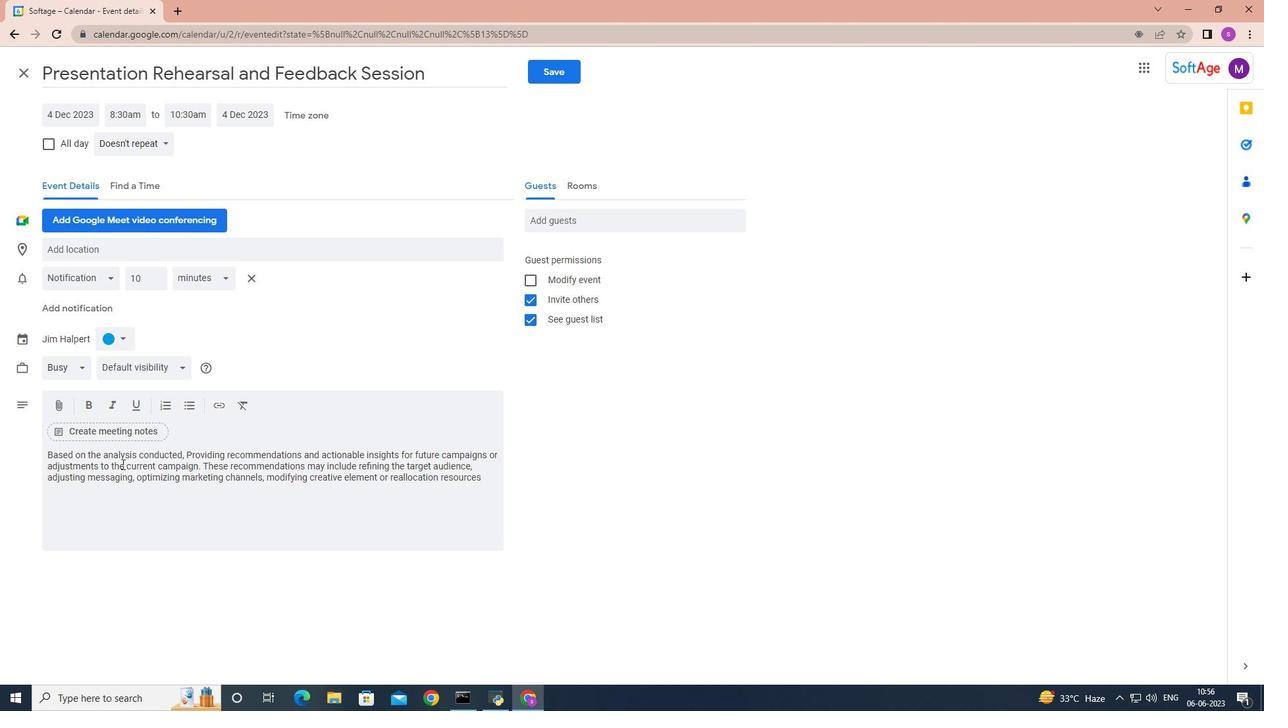 
Action: Mouse moved to (120, 338)
Screenshot: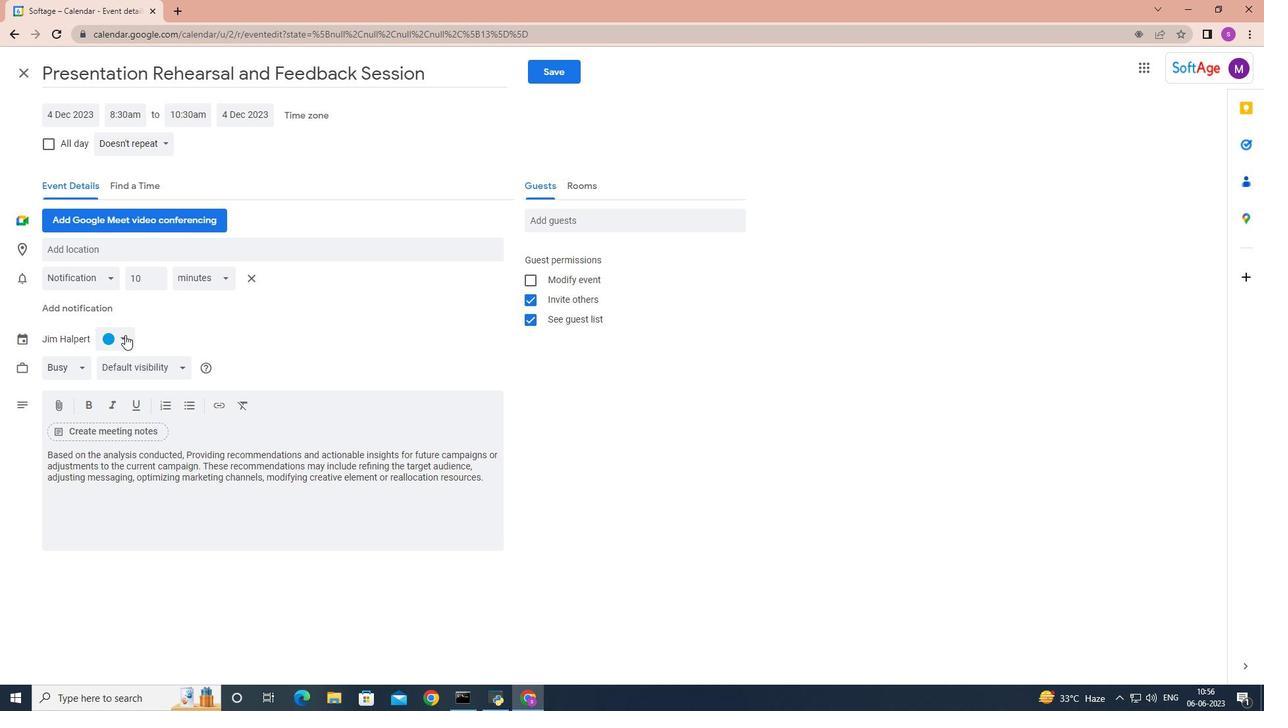 
Action: Mouse pressed left at (120, 338)
Screenshot: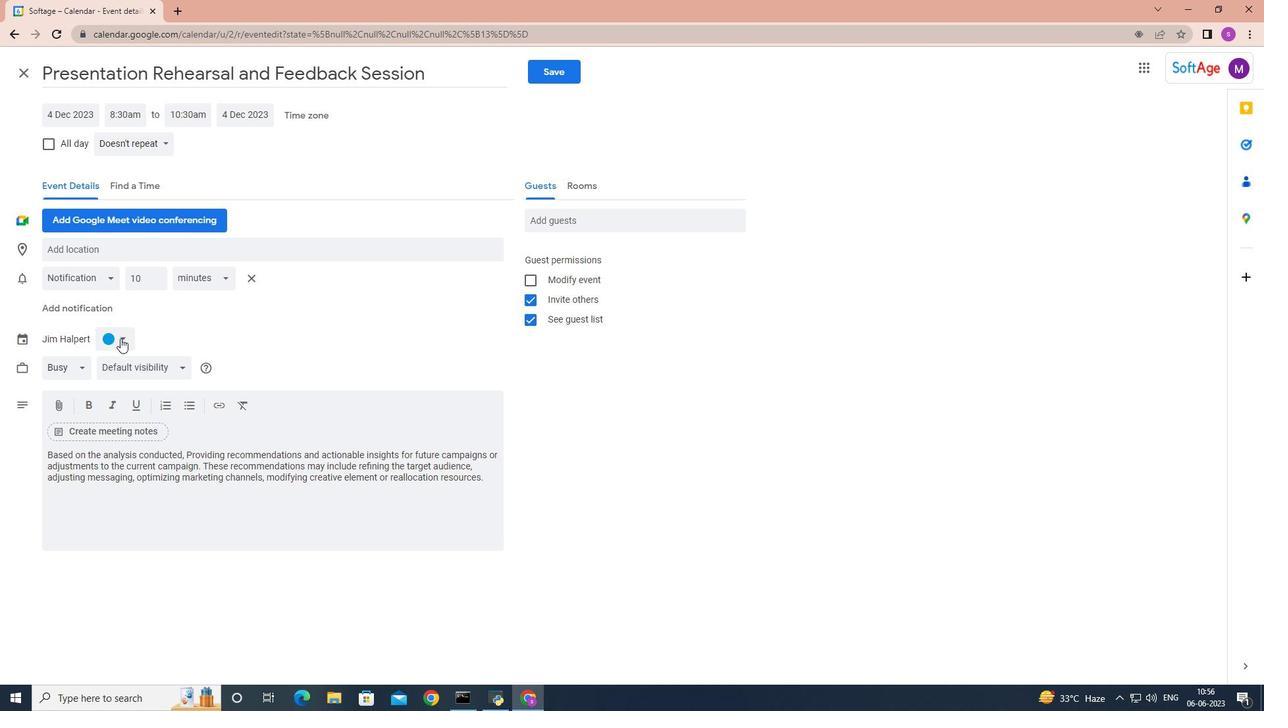 
Action: Mouse moved to (106, 382)
Screenshot: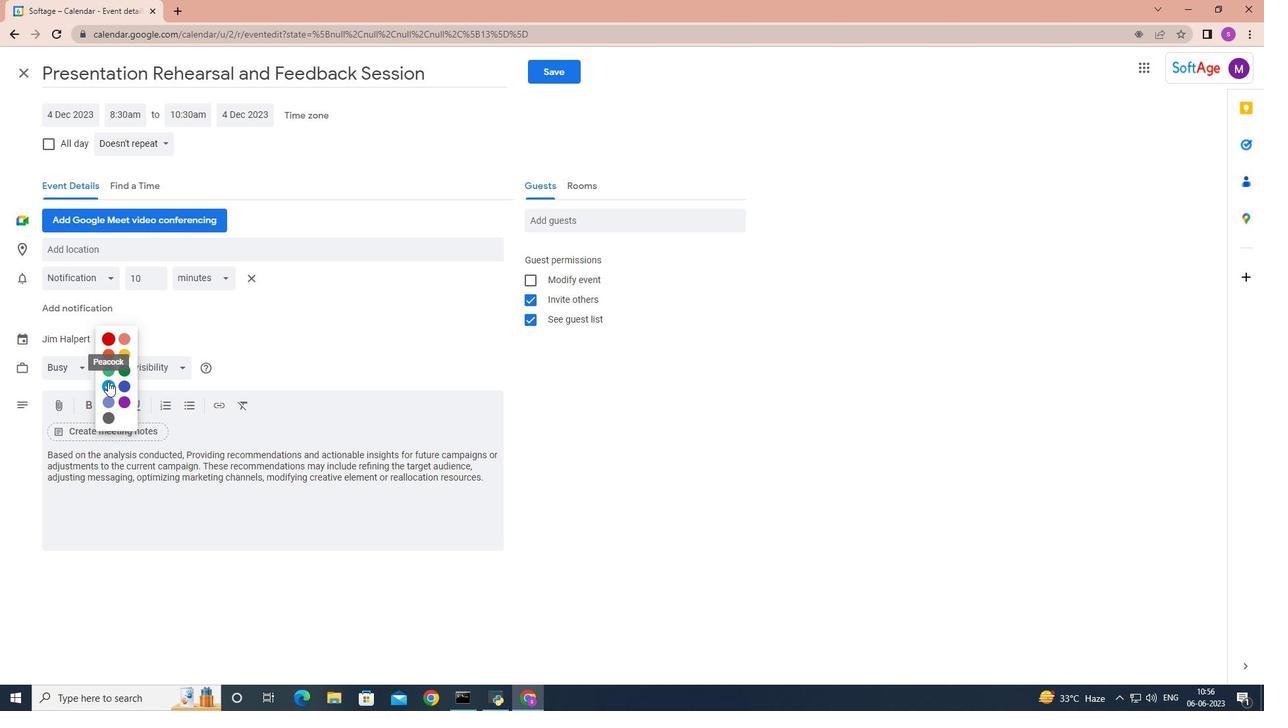 
Action: Mouse pressed left at (106, 382)
Screenshot: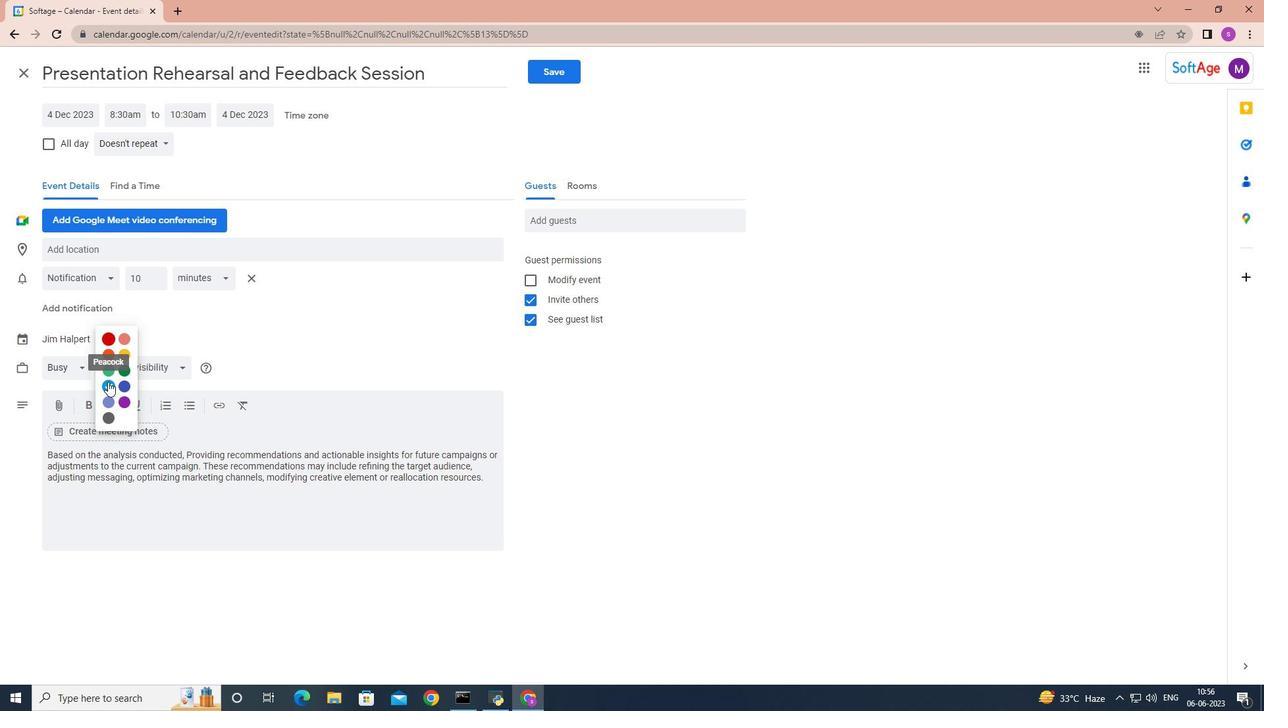 
Action: Mouse moved to (123, 248)
Screenshot: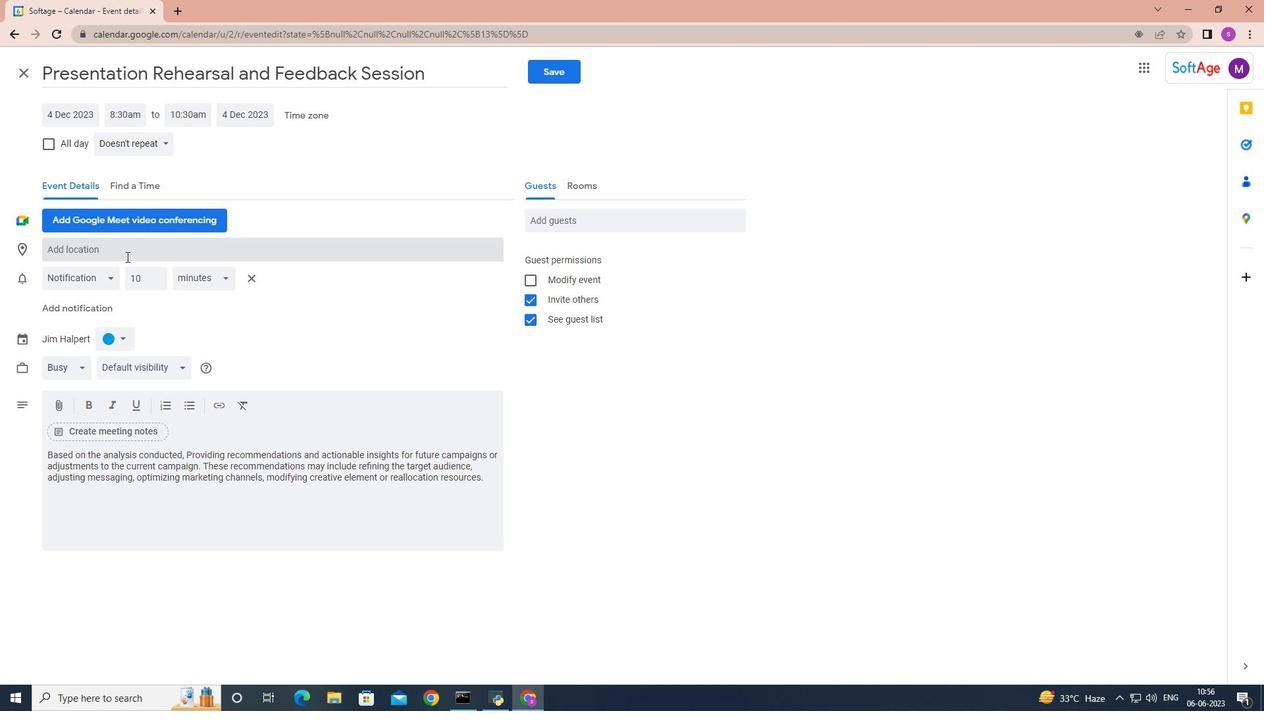 
Action: Mouse pressed left at (123, 248)
Screenshot: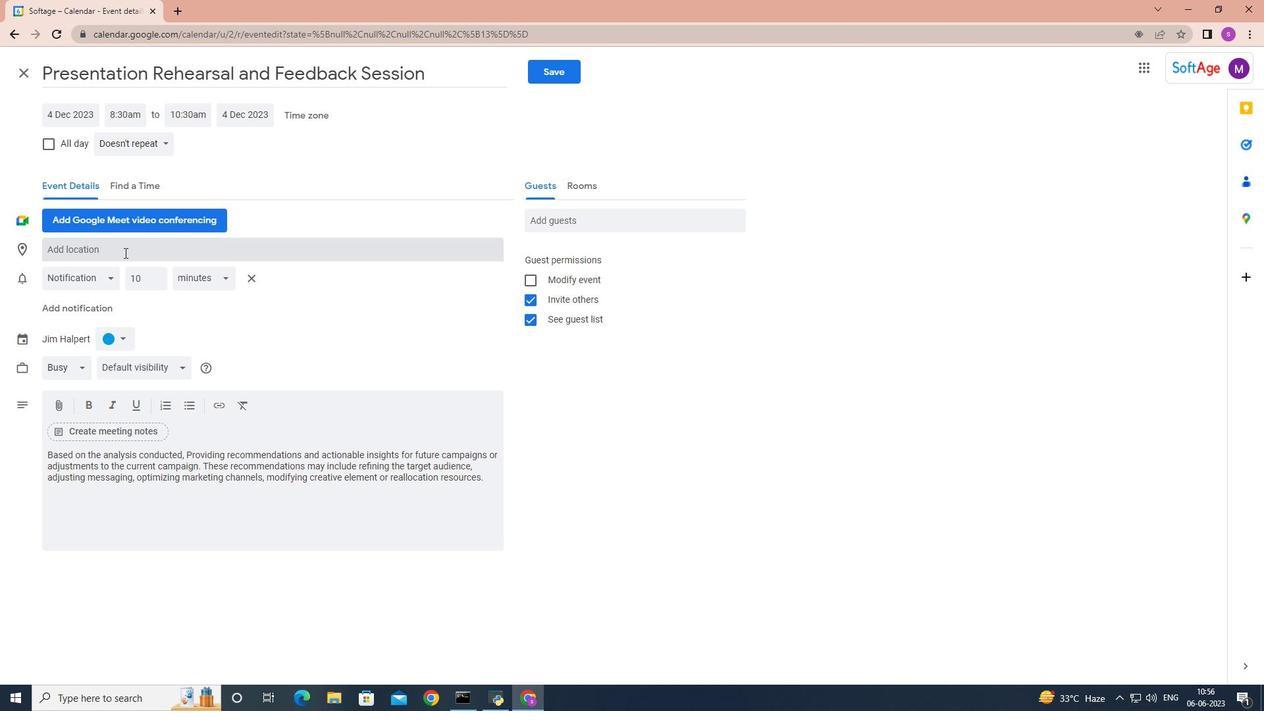
Action: Key pressed <Key.shift>Antwep,<Key.space><Key.backspace><Key.backspace><Key.backspace>e<Key.backspace>rp,<Key.space><Key.shift>Belgium
Screenshot: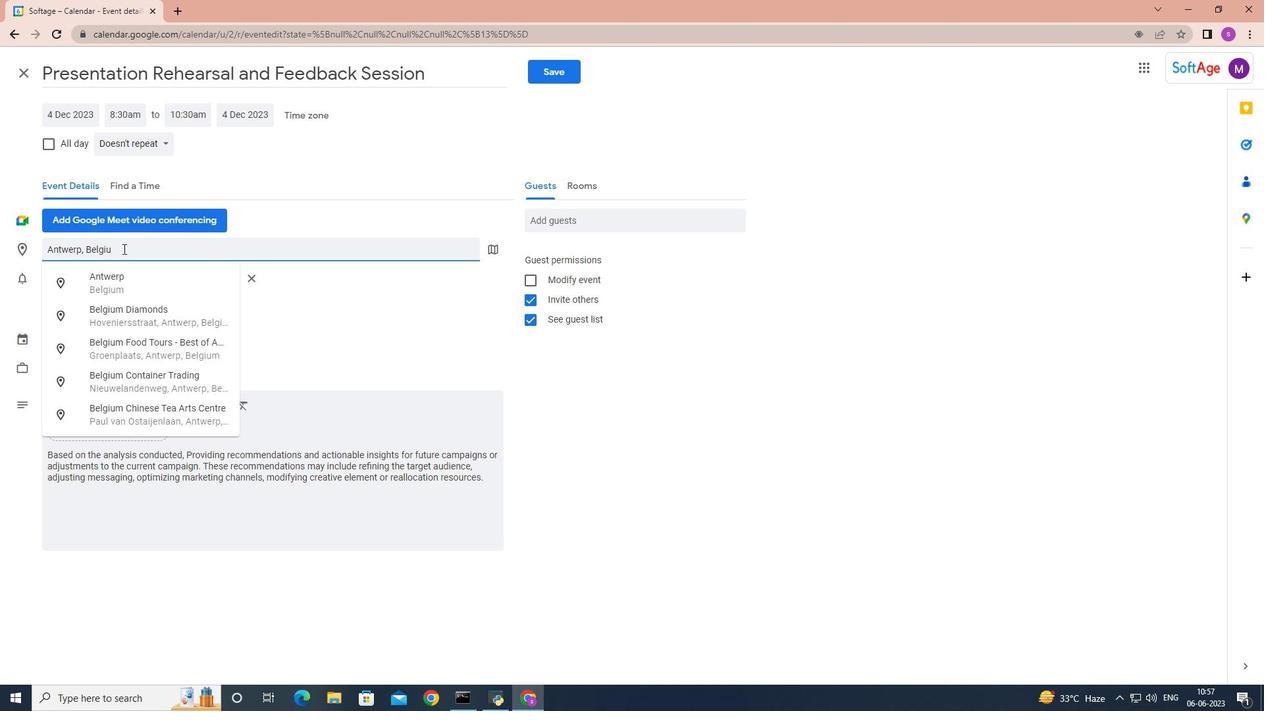 
Action: Mouse moved to (548, 221)
Screenshot: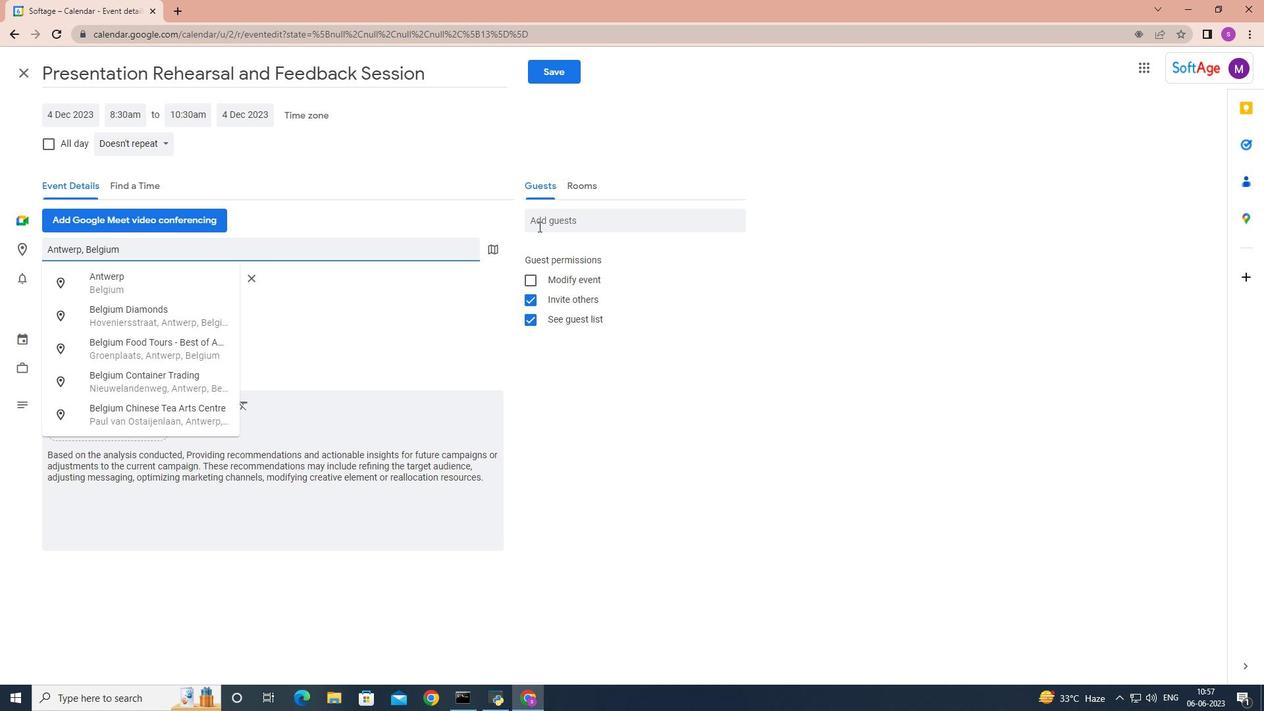 
Action: Mouse pressed left at (548, 221)
Screenshot: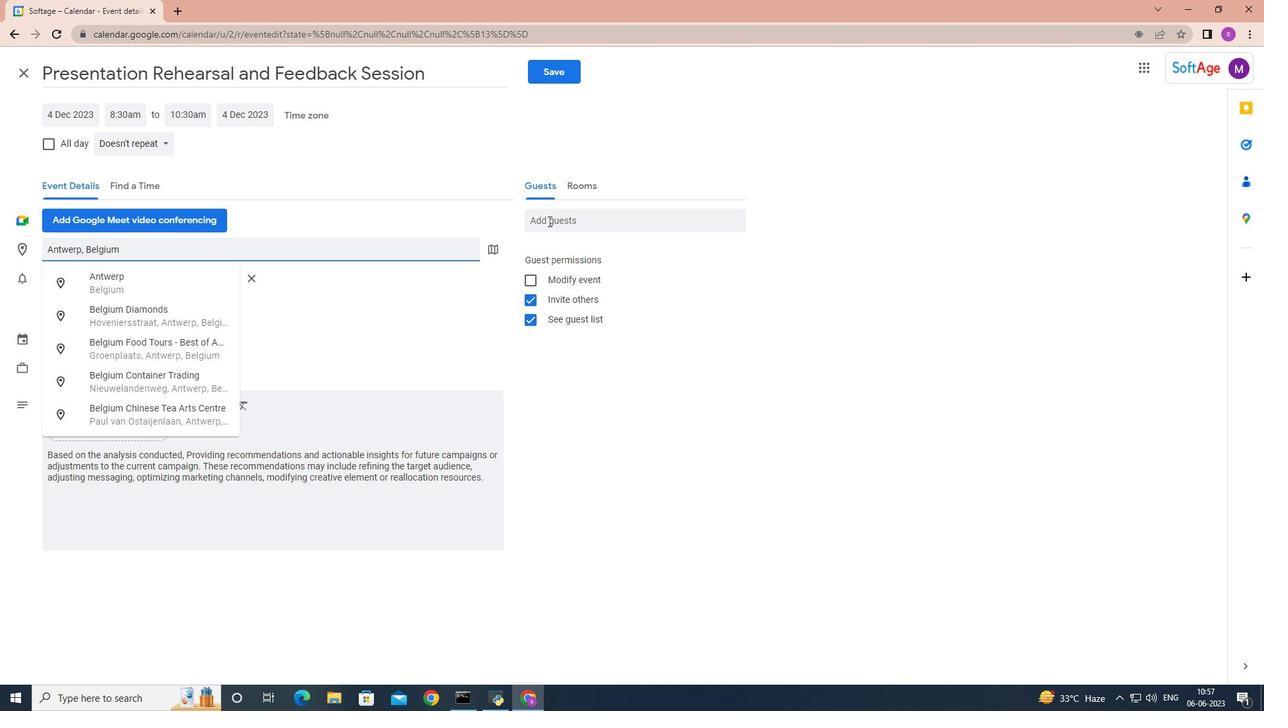 
Action: Key pressed softage.1
Screenshot: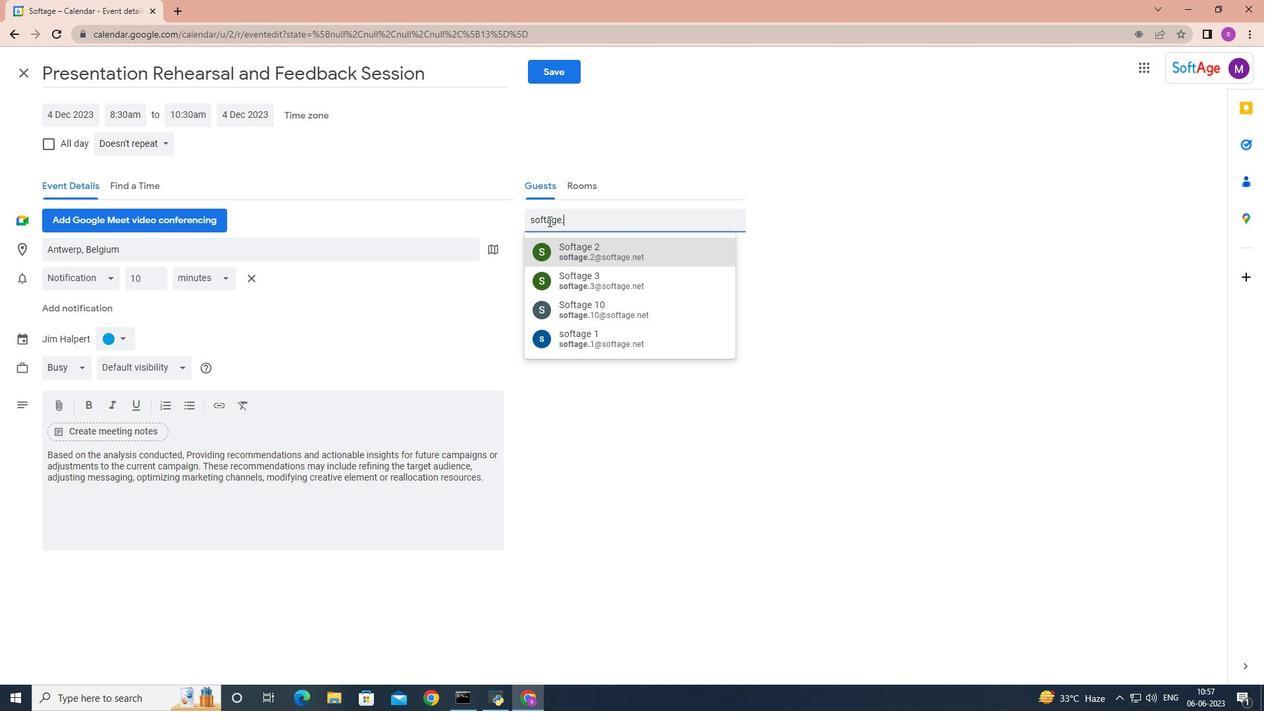 
Action: Mouse moved to (595, 277)
Screenshot: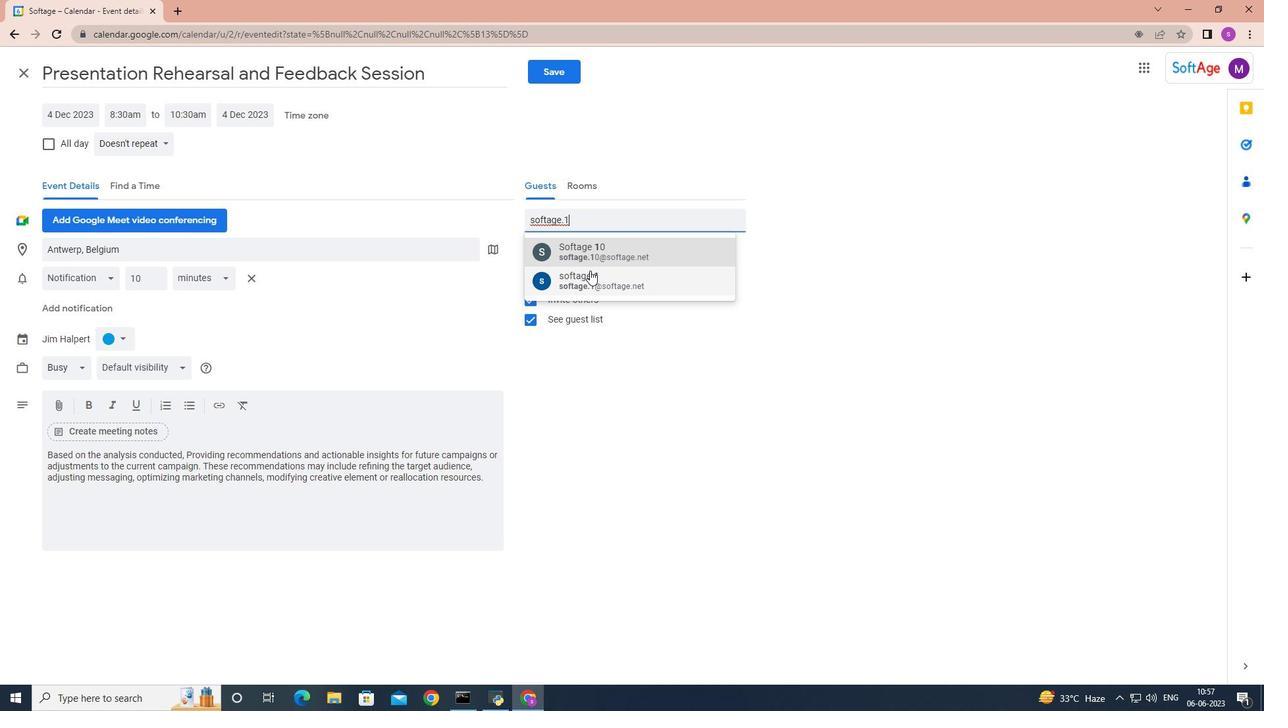 
Action: Mouse pressed left at (595, 277)
Screenshot: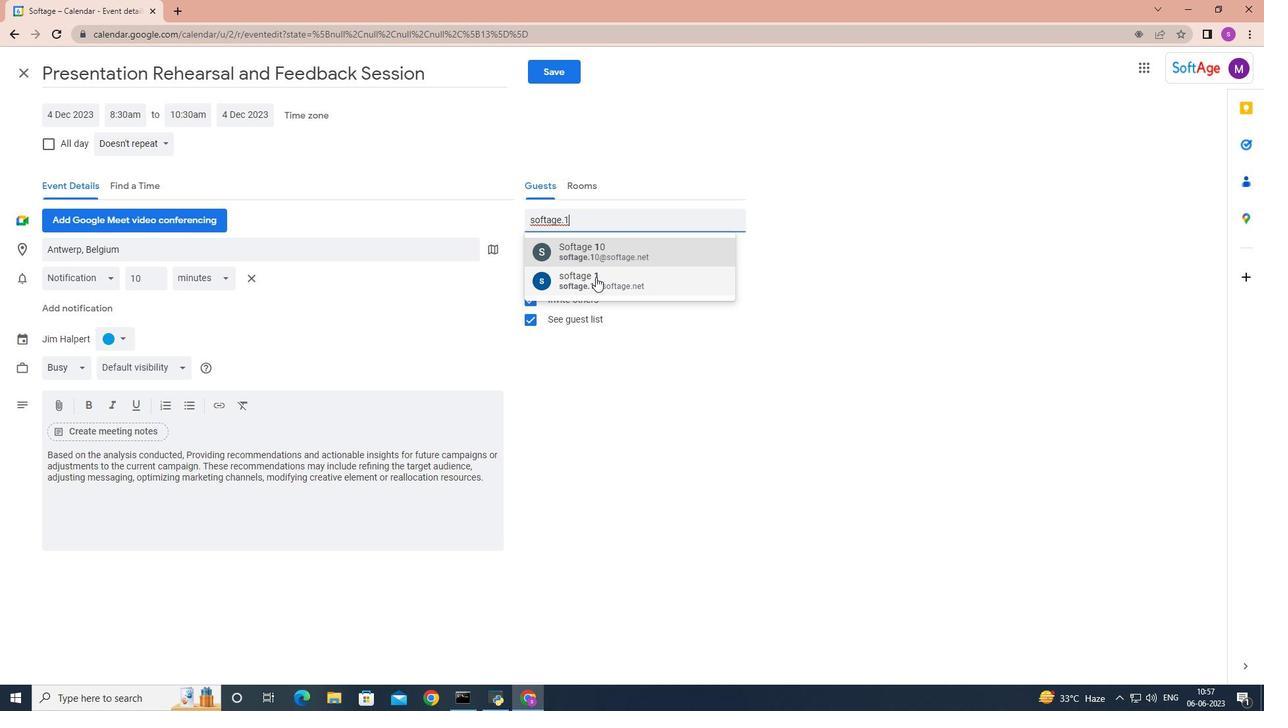 
Action: Key pressed softage.2
Screenshot: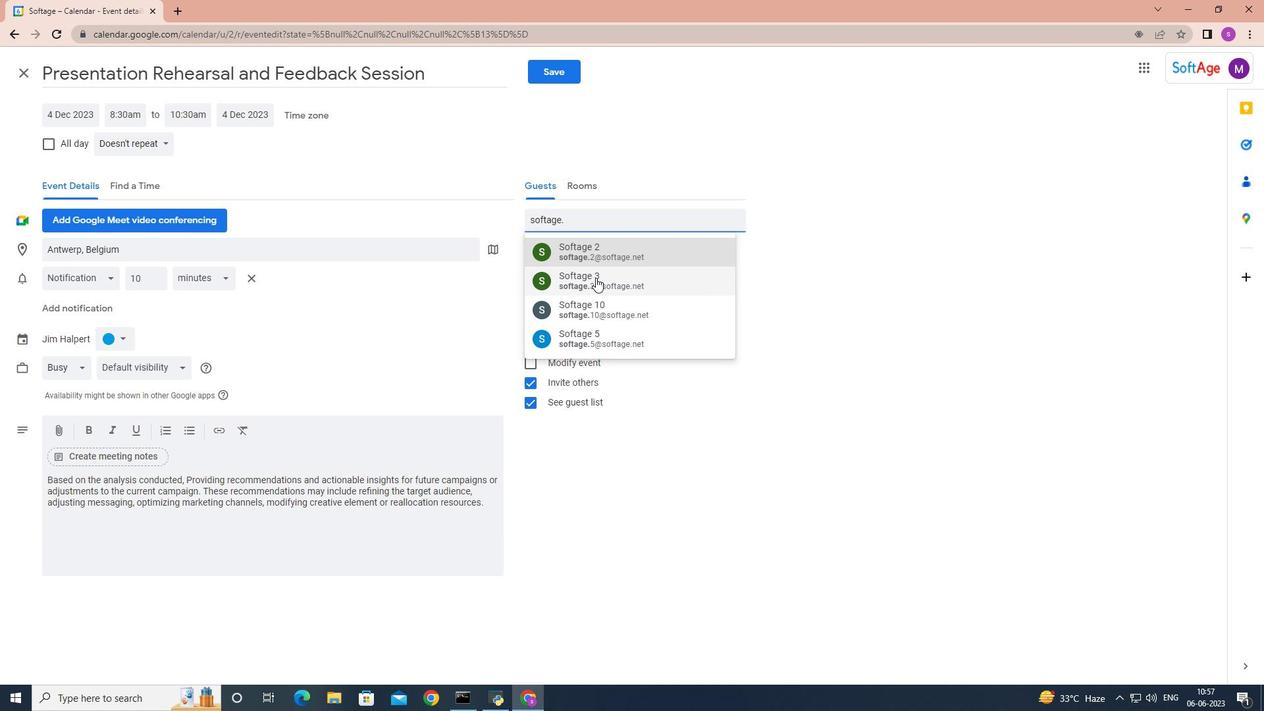
Action: Mouse moved to (603, 247)
Screenshot: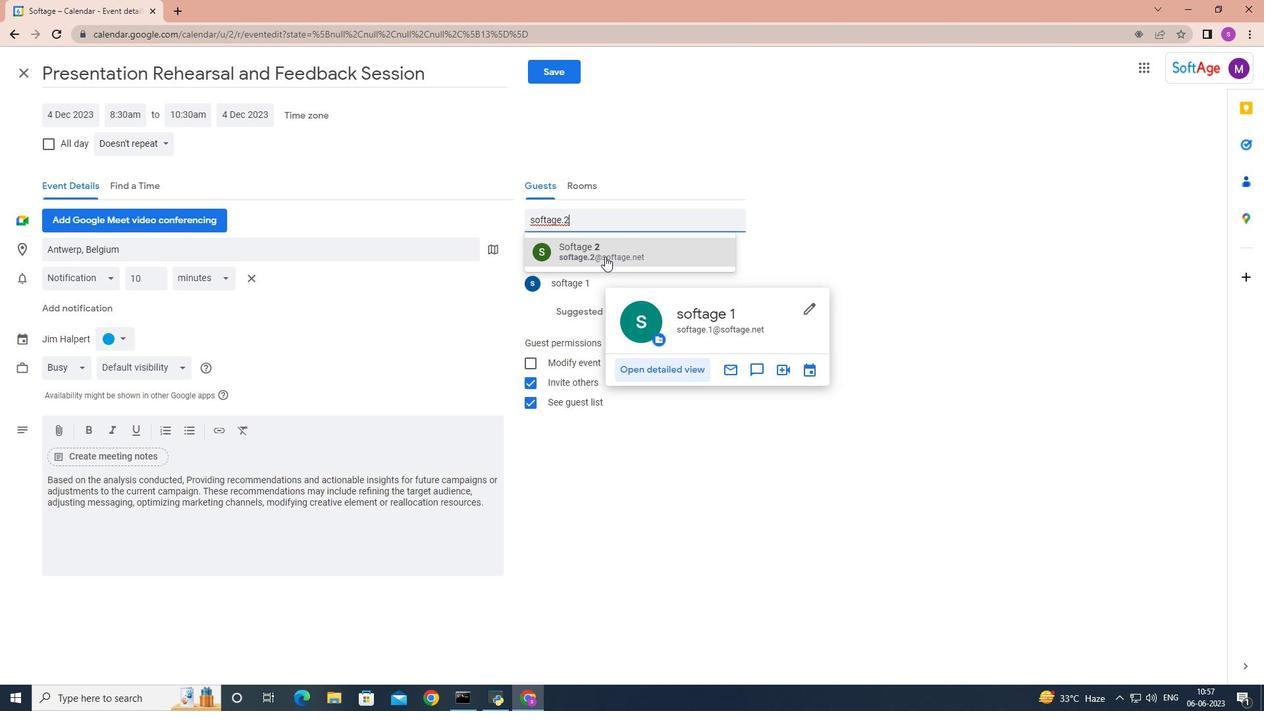 
Action: Mouse pressed left at (603, 247)
Screenshot: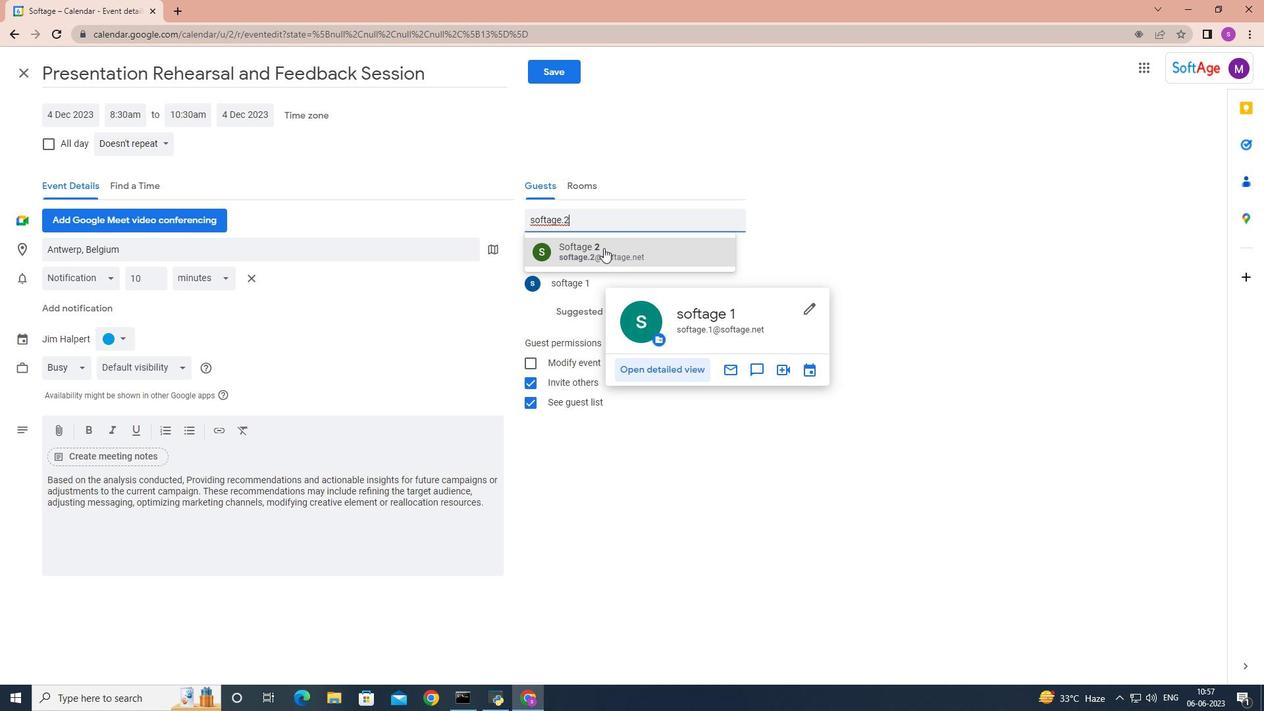 
Action: Mouse moved to (163, 142)
Screenshot: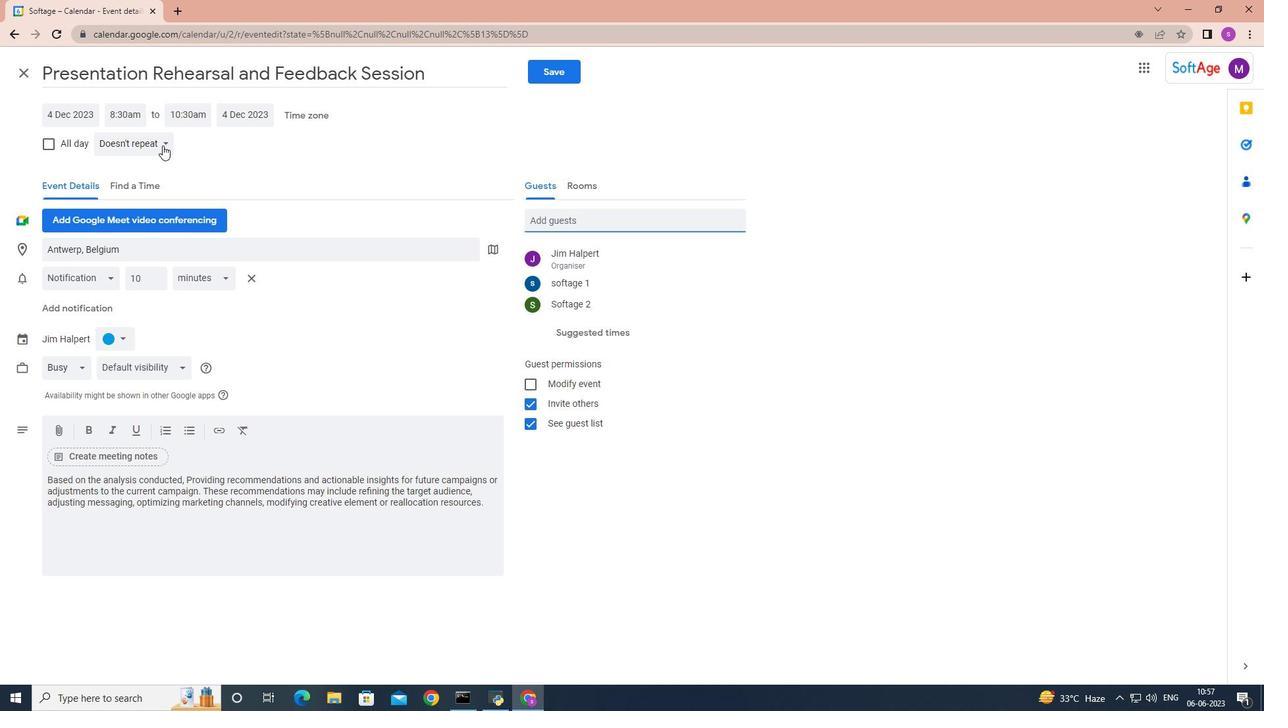 
Action: Mouse pressed left at (163, 142)
Screenshot: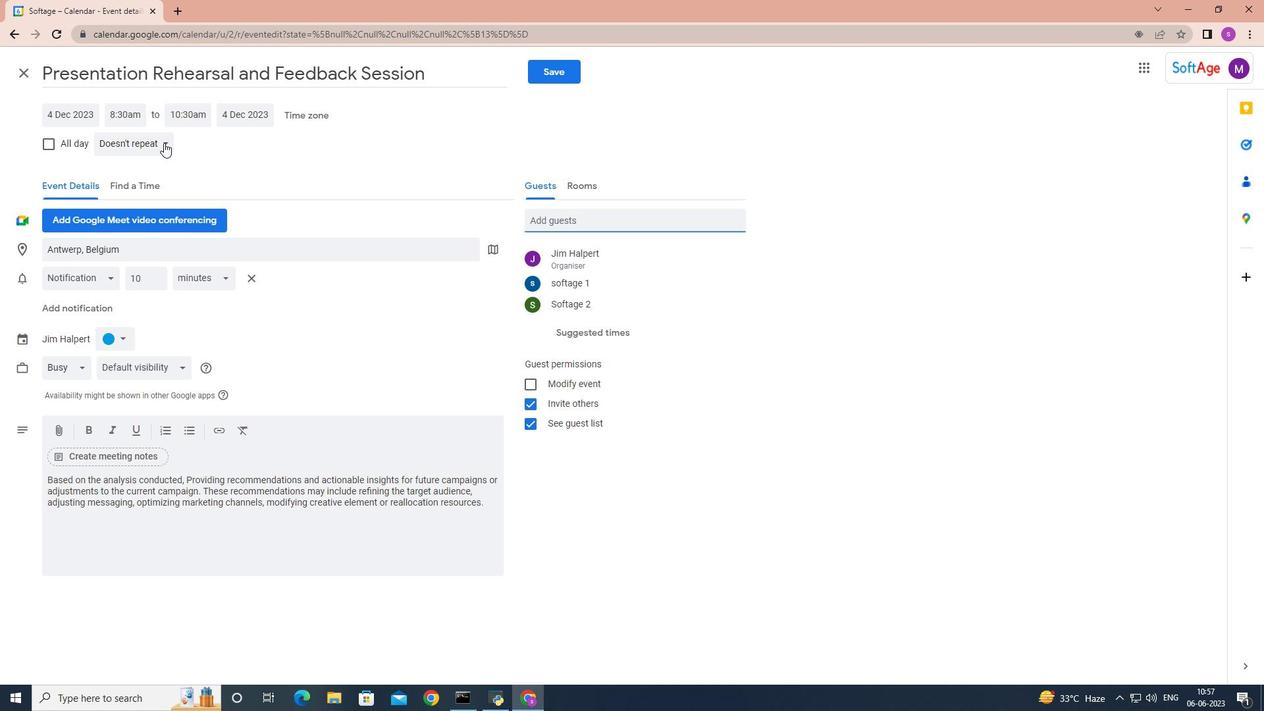 
Action: Mouse moved to (166, 140)
Screenshot: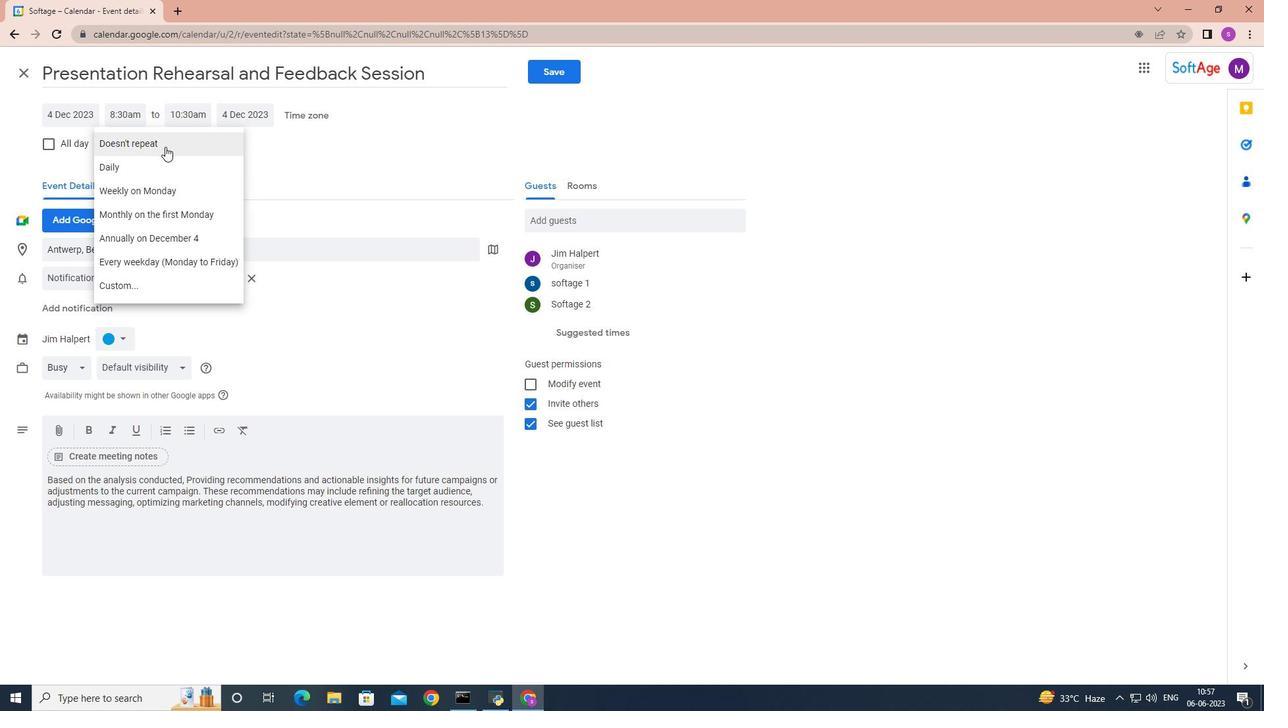 
Action: Mouse pressed left at (166, 140)
Screenshot: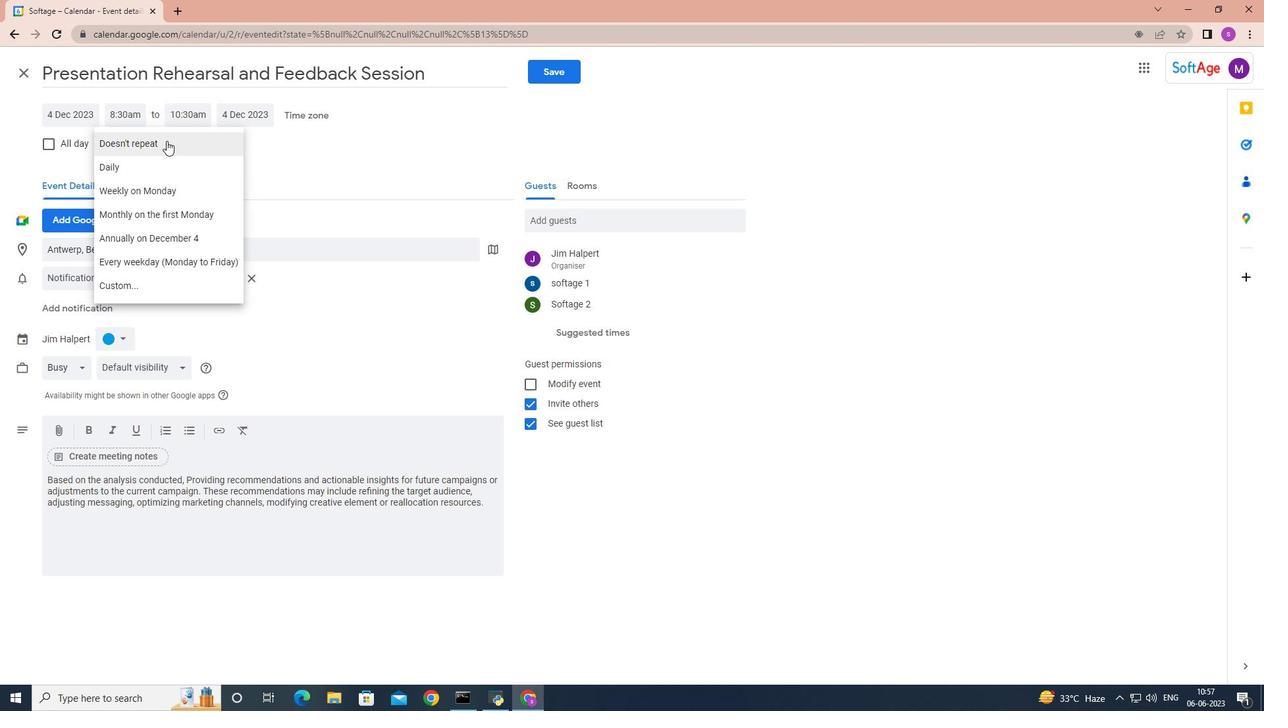 
Action: Mouse moved to (574, 70)
Screenshot: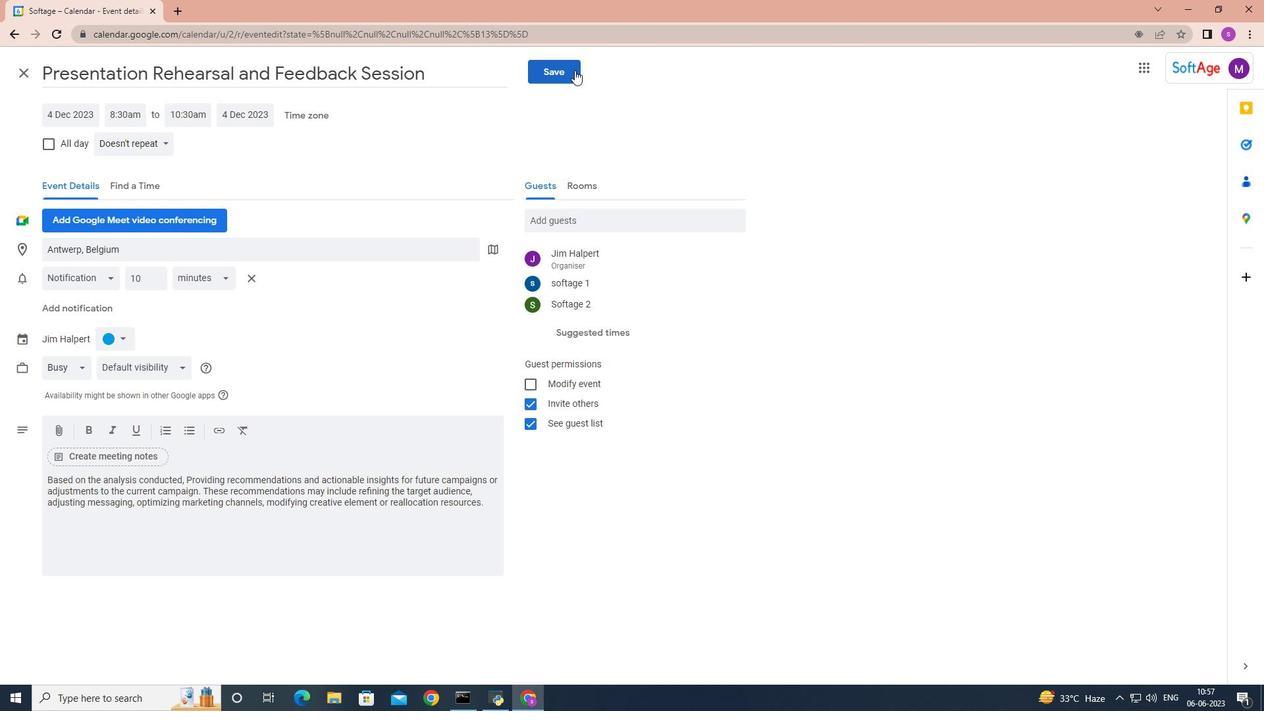 
Action: Mouse pressed left at (574, 70)
Screenshot: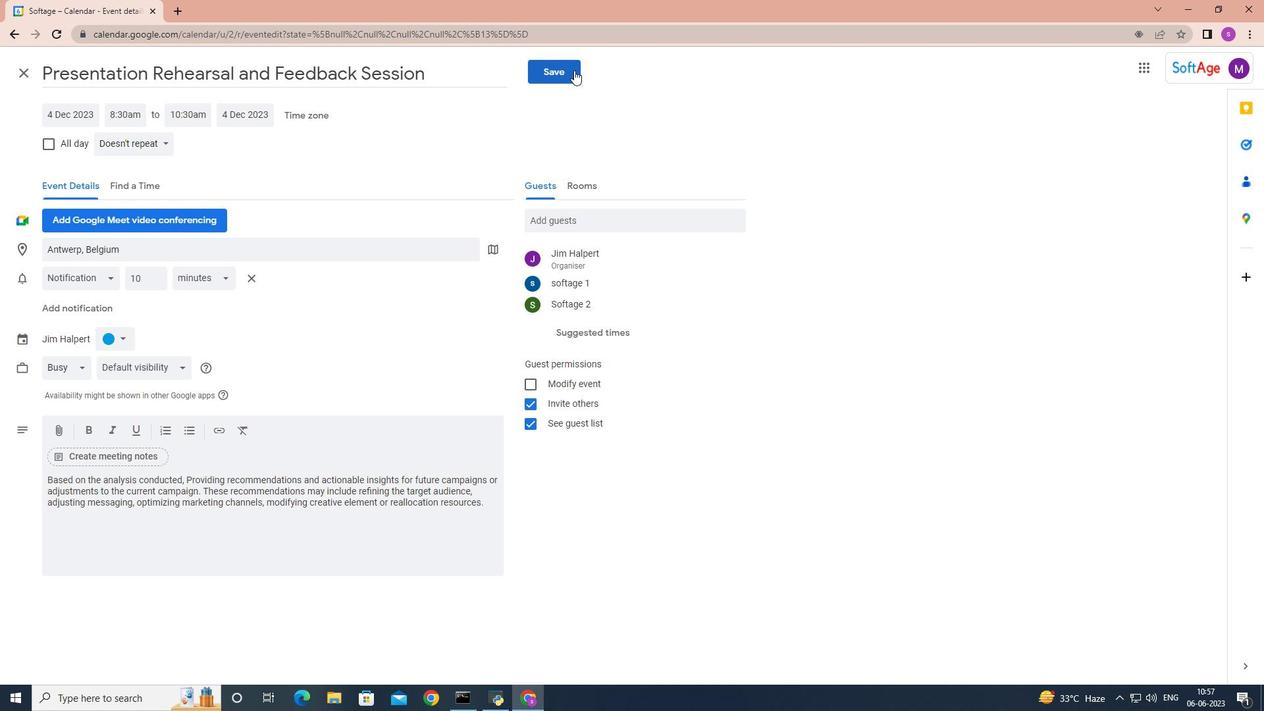 
Action: Mouse moved to (766, 395)
Screenshot: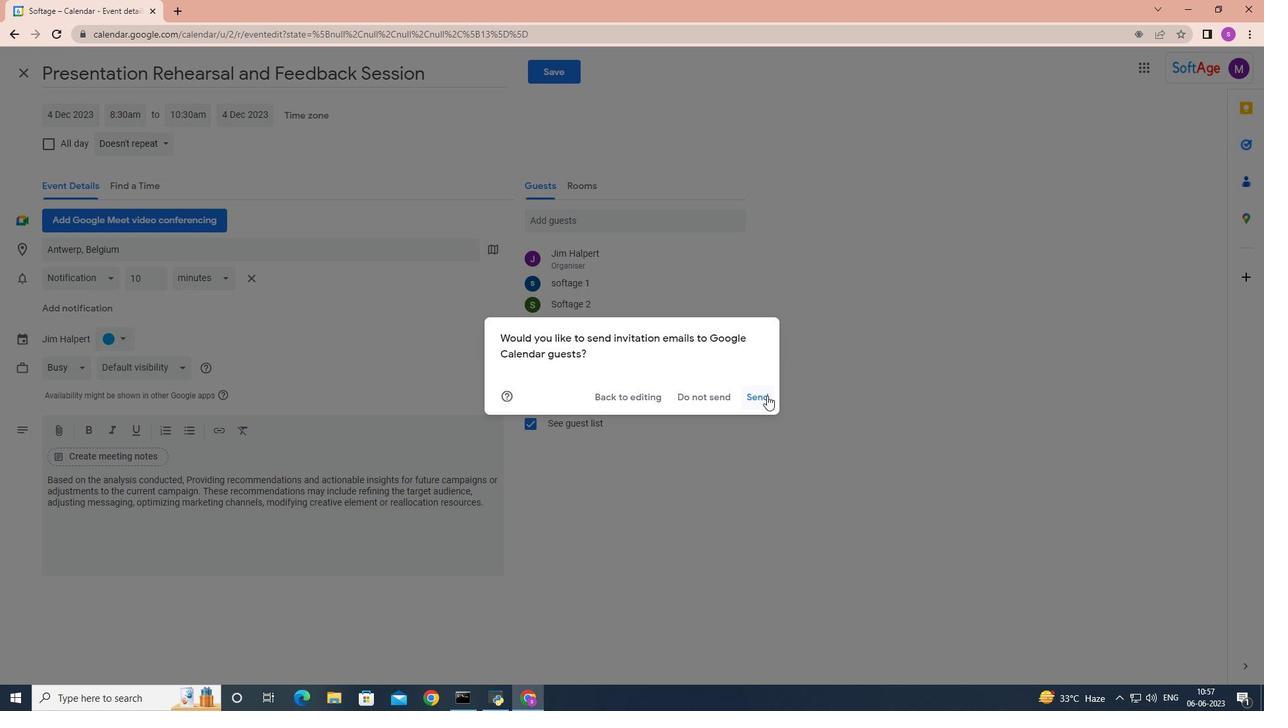 
Action: Mouse pressed left at (766, 395)
Screenshot: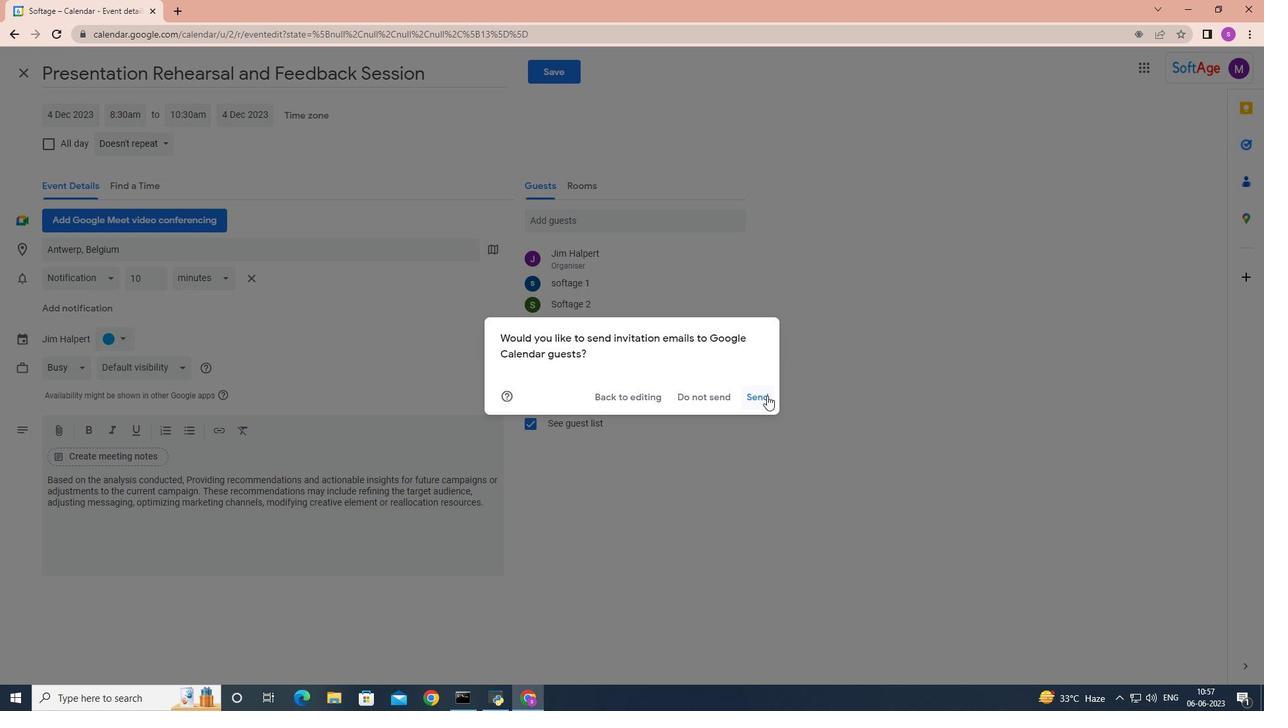 
